 Task: In the Contact  RobinsonAvery@colgate.com, Create email and send with subject: 'We're Thrilled to Welcome You ', and with mail content 'Good Morning,_x000D_
Welcome to a community of trailblazers and innovators. Discover a transformative opportunity that will empower you to thrive in your industry._x000D_
Thanks & Regards', attach the document: Terms_and_conditions.doc and insert image: visitingcard.jpg. Below Thanks and Regards, write facebook and insert the URL: 'www.facebook.com'. Mark checkbox to create task to follow up : Tomorrow. Logged in from softage.1@softage.net
Action: Mouse moved to (81, 50)
Screenshot: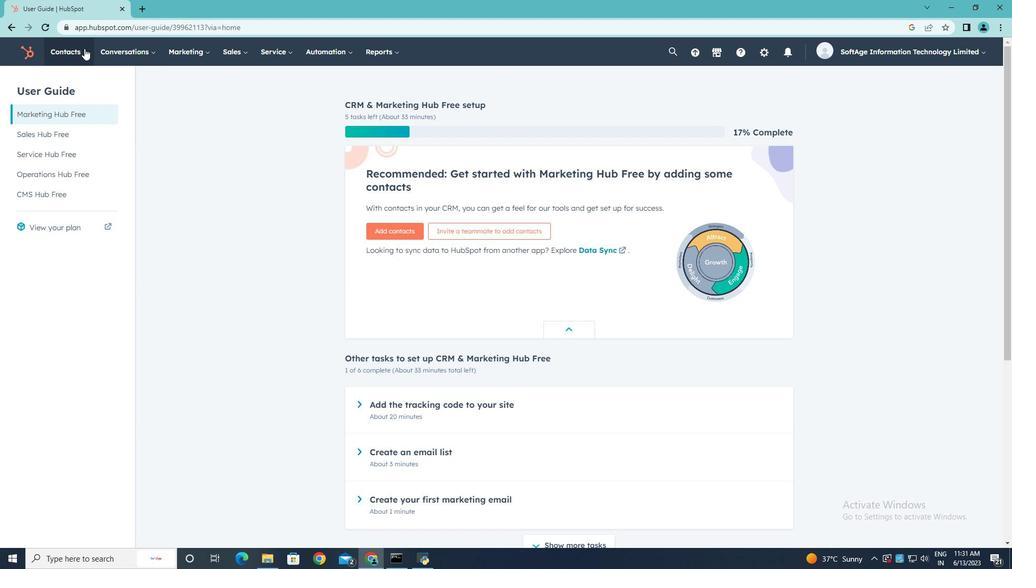 
Action: Mouse pressed left at (81, 50)
Screenshot: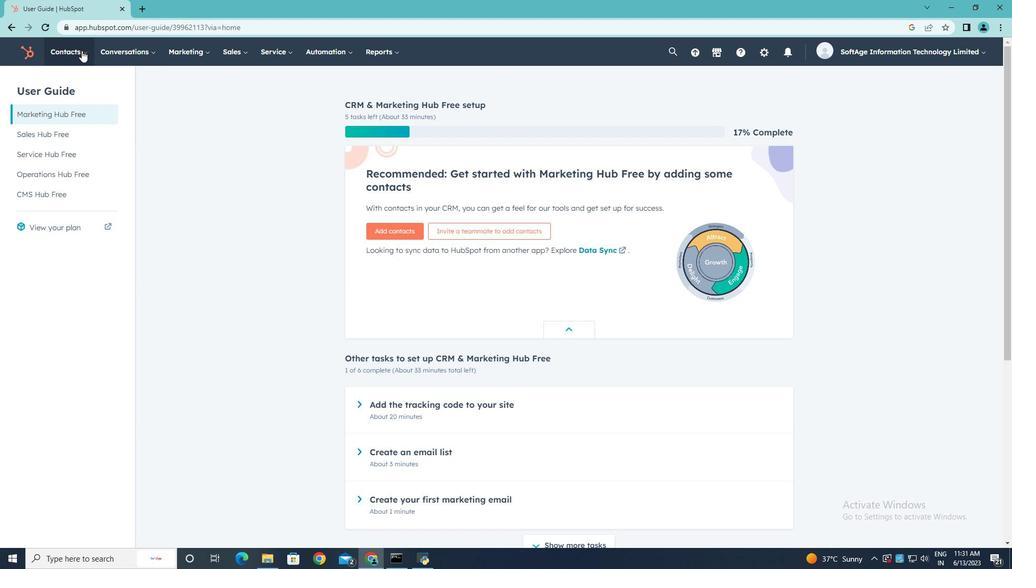 
Action: Mouse moved to (74, 82)
Screenshot: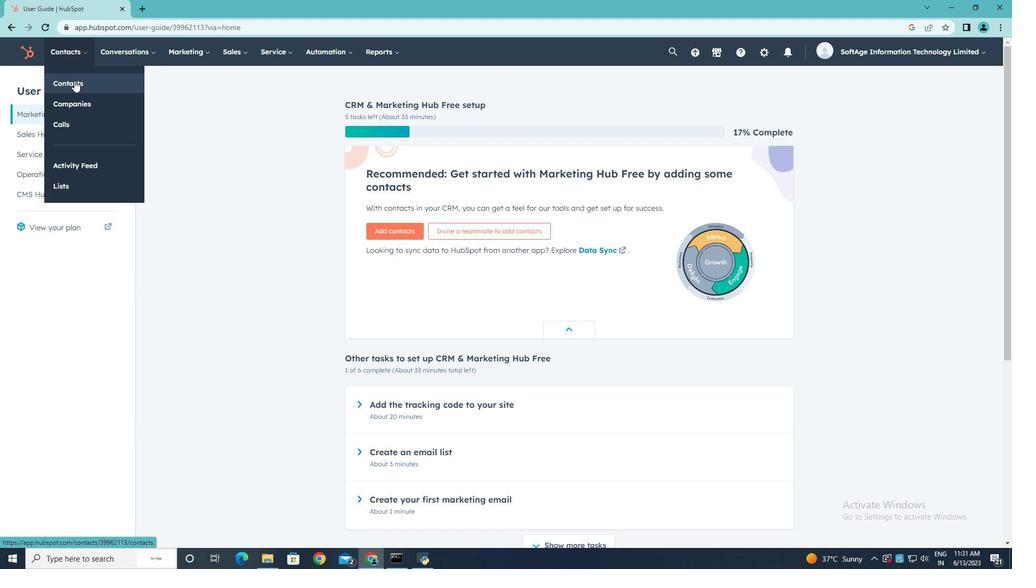 
Action: Mouse pressed left at (74, 82)
Screenshot: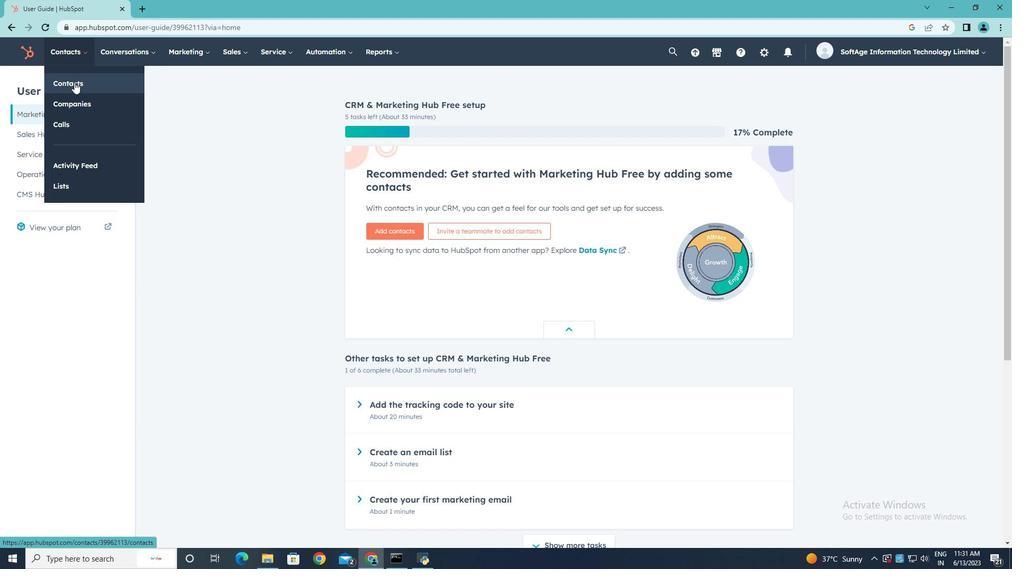 
Action: Mouse moved to (75, 169)
Screenshot: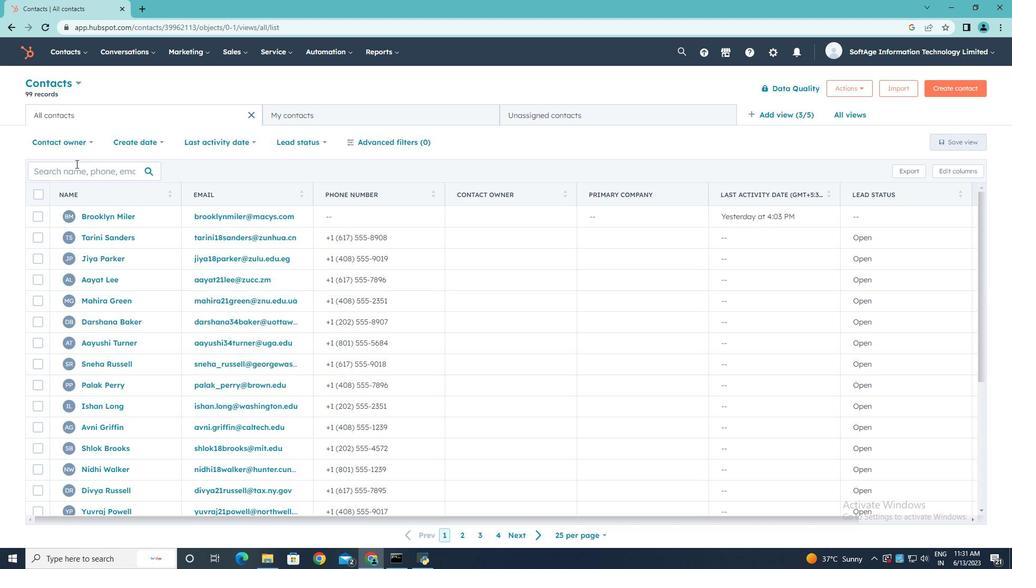 
Action: Mouse pressed left at (75, 169)
Screenshot: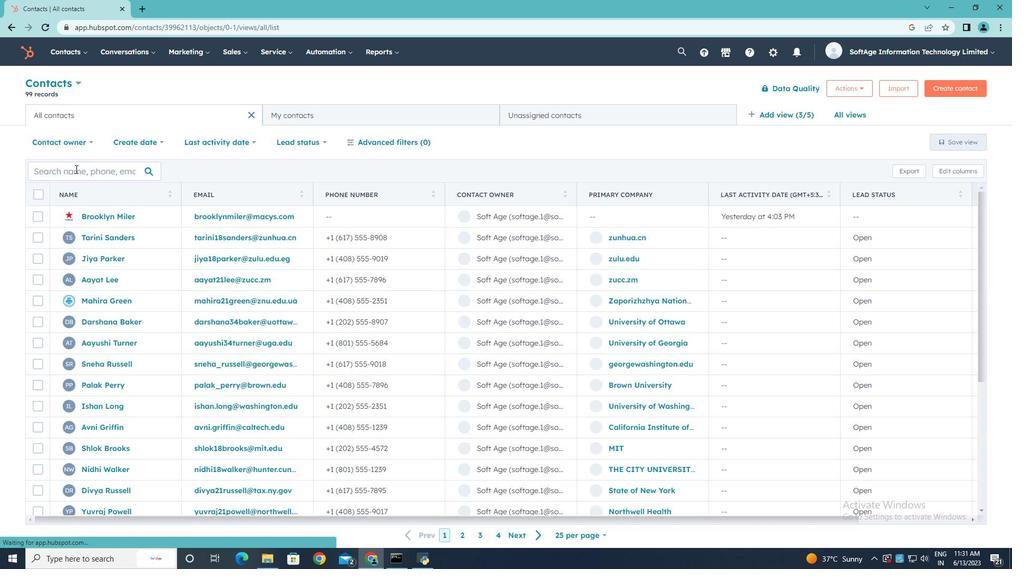 
Action: Key pressed <Key.shift><Key.shift>Robinson<Key.shift>Avery<Key.shift>@colgate.com
Screenshot: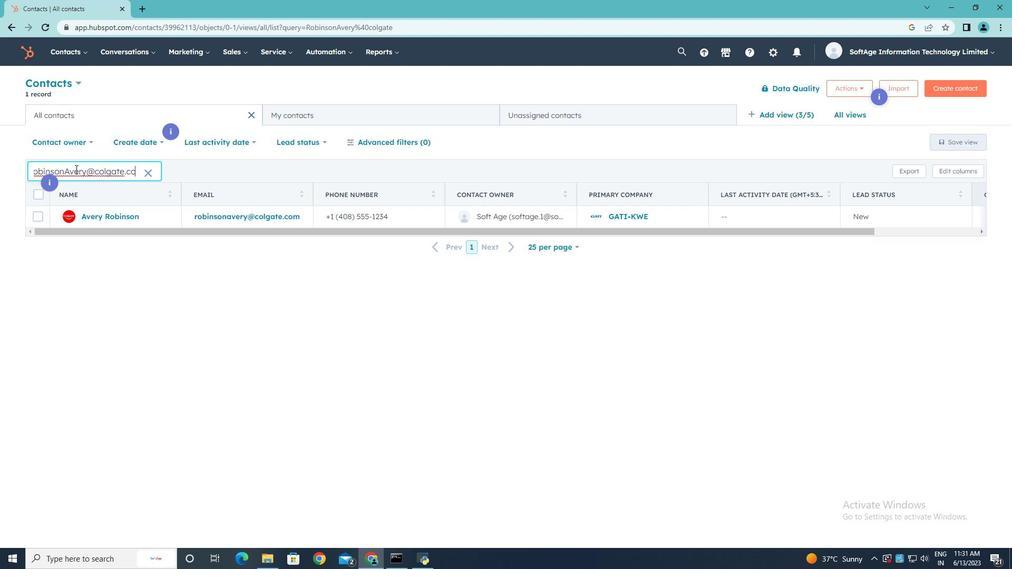 
Action: Mouse moved to (118, 218)
Screenshot: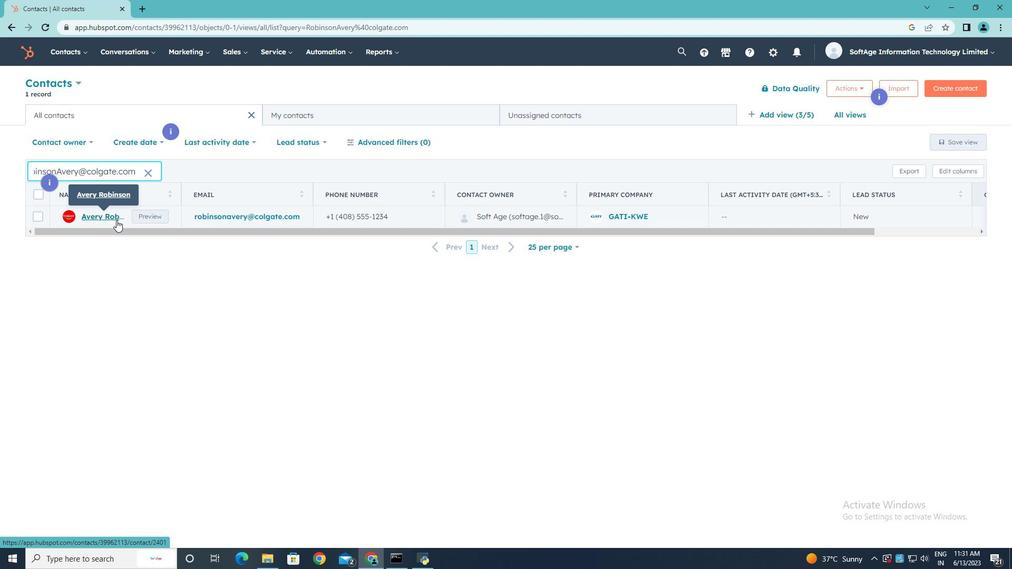 
Action: Mouse pressed left at (118, 218)
Screenshot: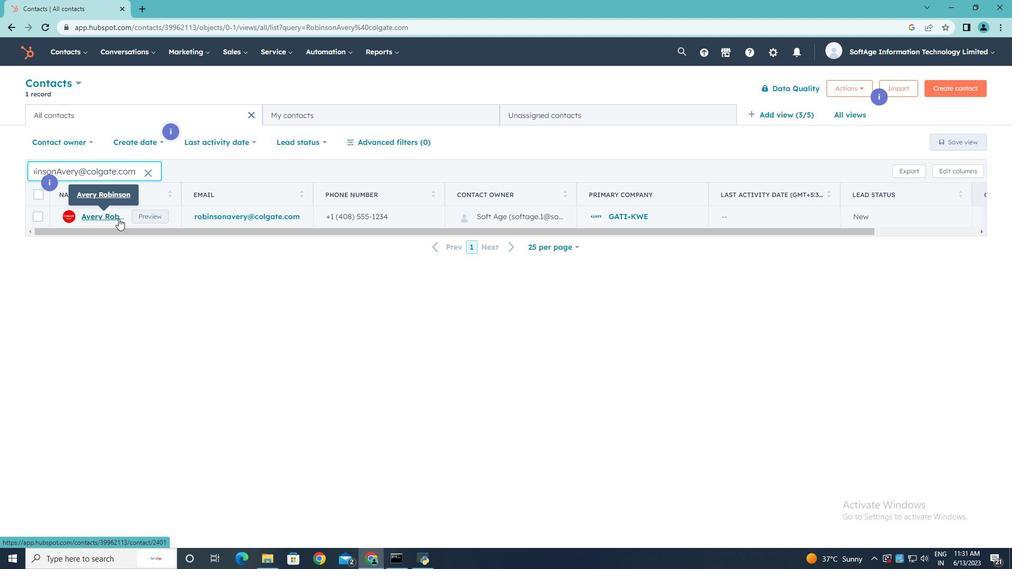 
Action: Mouse pressed left at (118, 218)
Screenshot: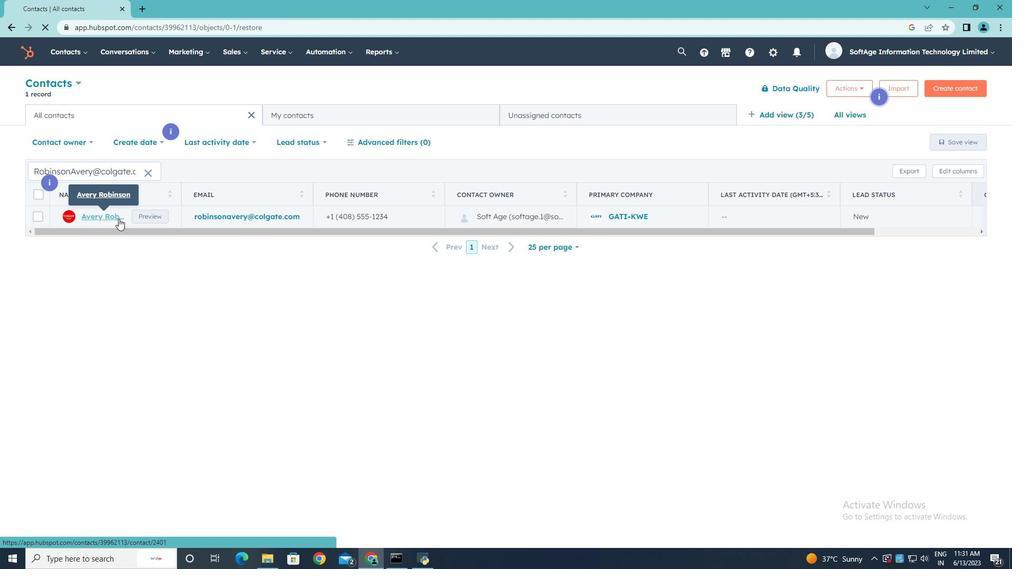 
Action: Mouse moved to (73, 176)
Screenshot: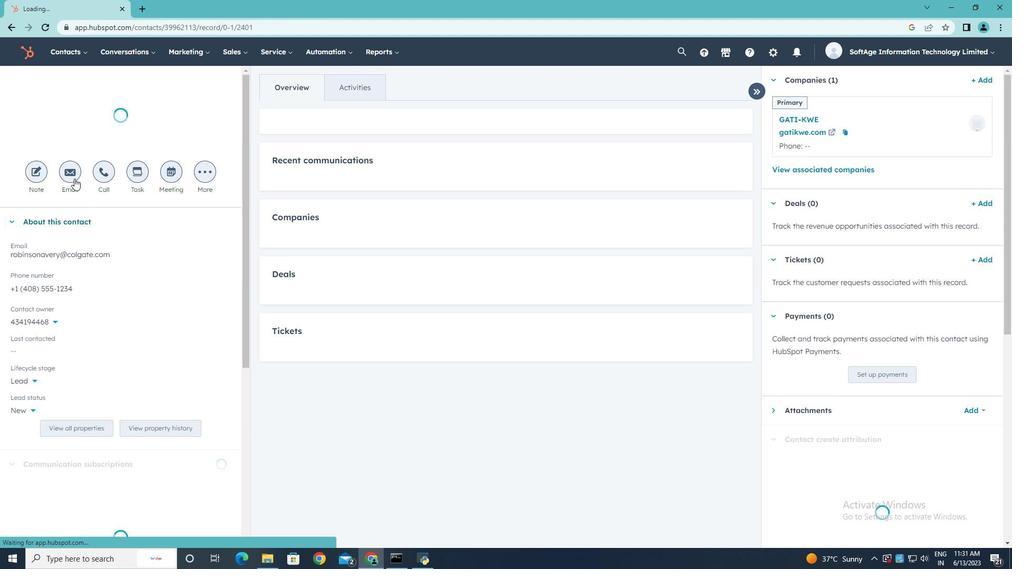 
Action: Mouse pressed left at (73, 176)
Screenshot: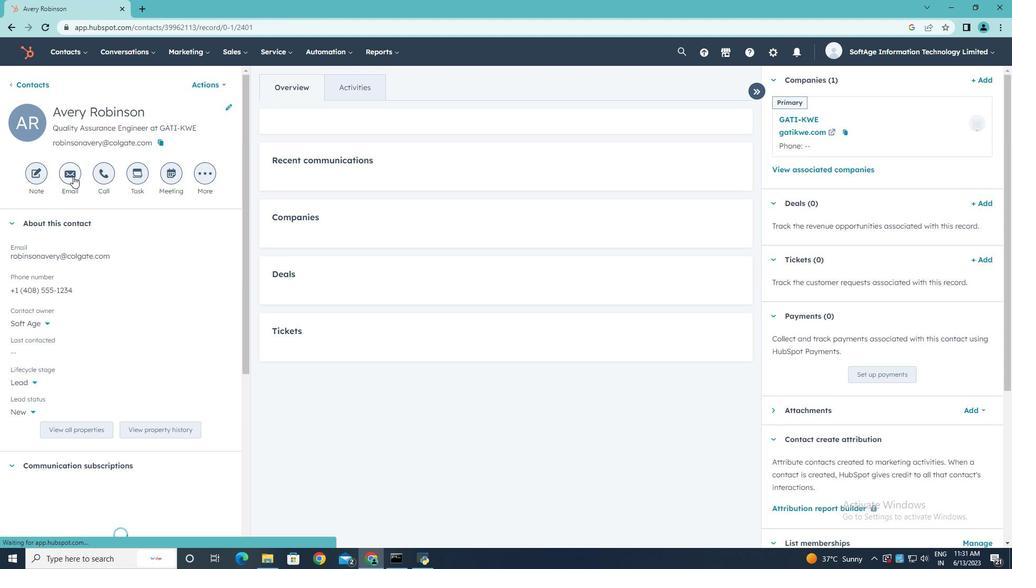 
Action: Mouse pressed left at (73, 176)
Screenshot: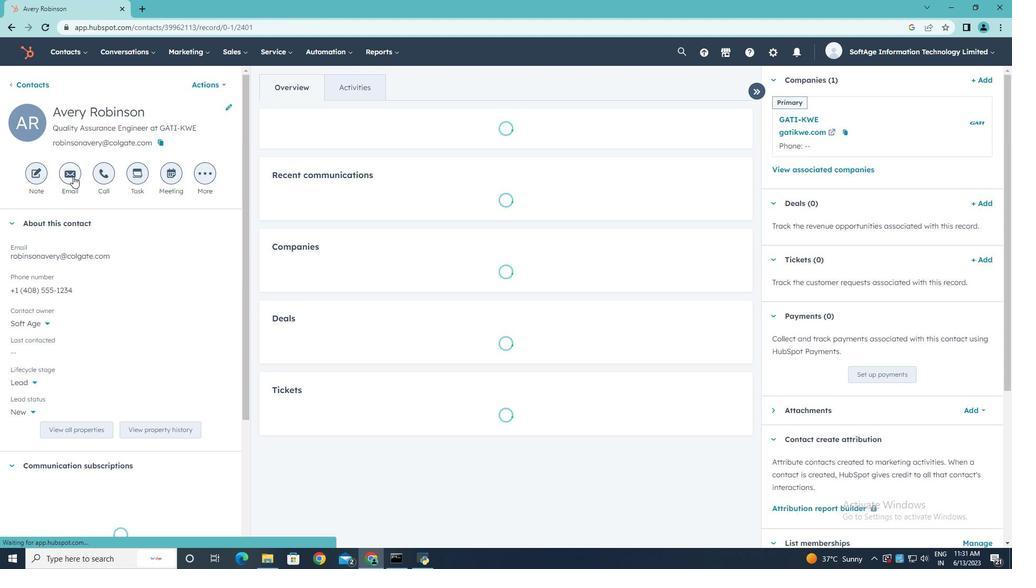 
Action: Key pressed <Key.shift>We're<Key.space><Key.shift>Thrilled<Key.space>to<Key.space><Key.shift>Welcome<Key.space>you
Screenshot: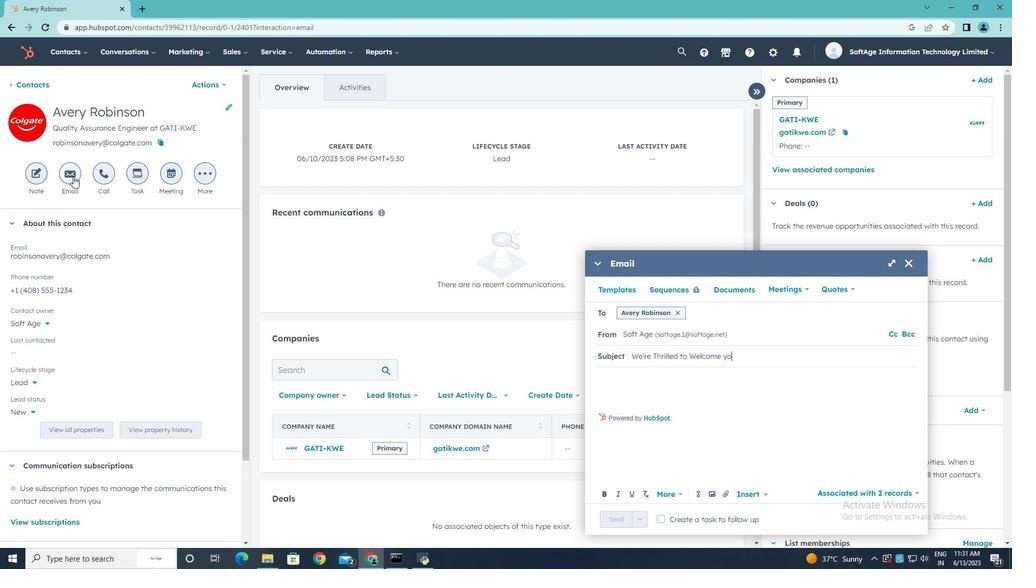 
Action: Mouse moved to (600, 374)
Screenshot: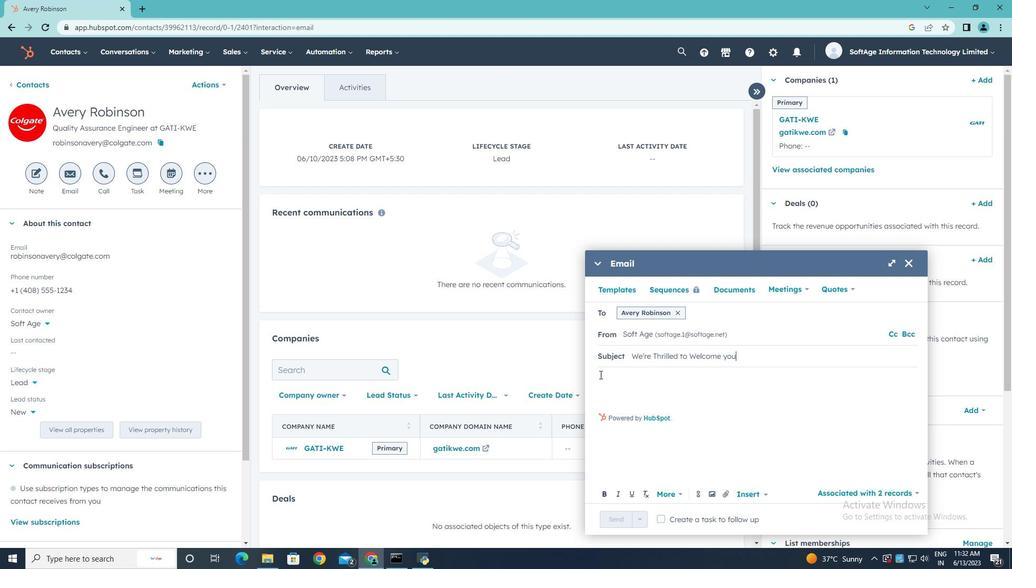
Action: Mouse pressed left at (600, 374)
Screenshot: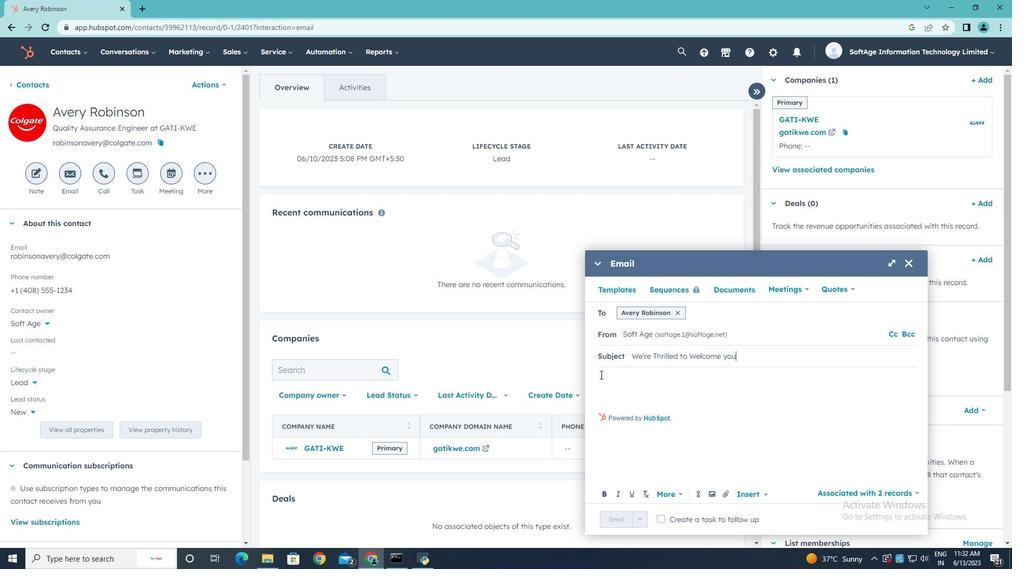 
Action: Mouse moved to (582, 313)
Screenshot: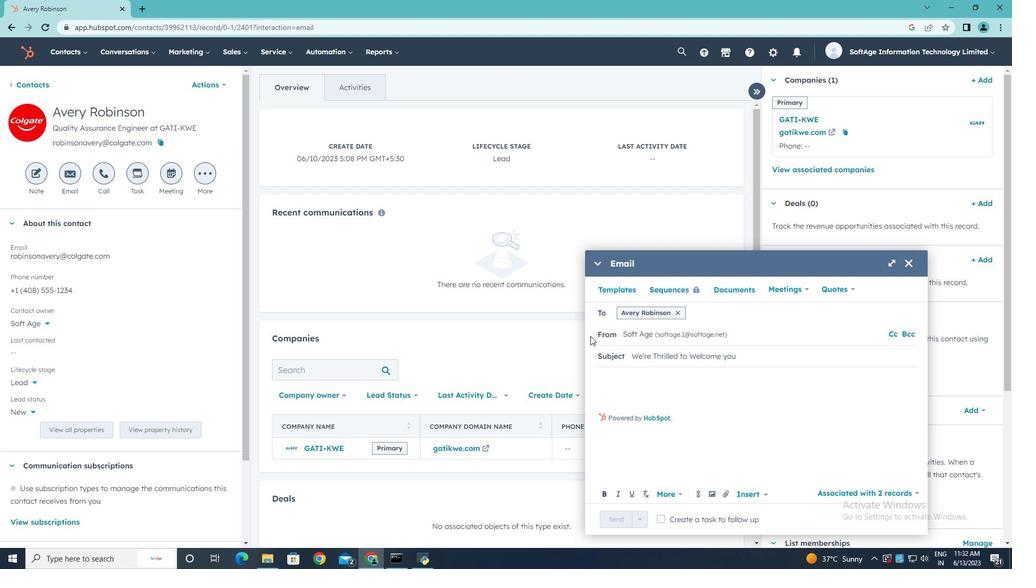 
Action: Key pressed <Key.shift>Good<Key.space><Key.shift>Morning,
Screenshot: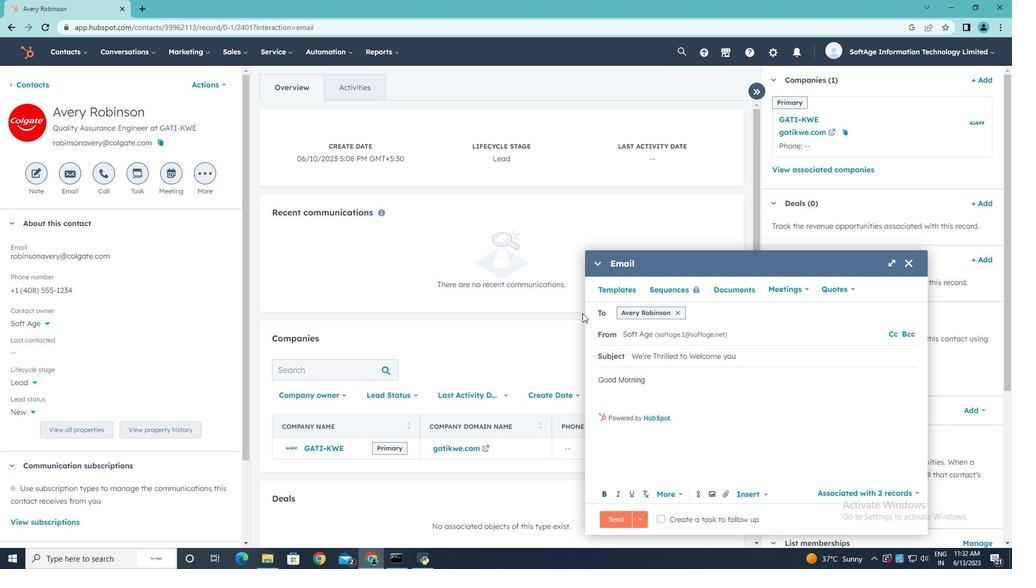 
Action: Mouse moved to (597, 392)
Screenshot: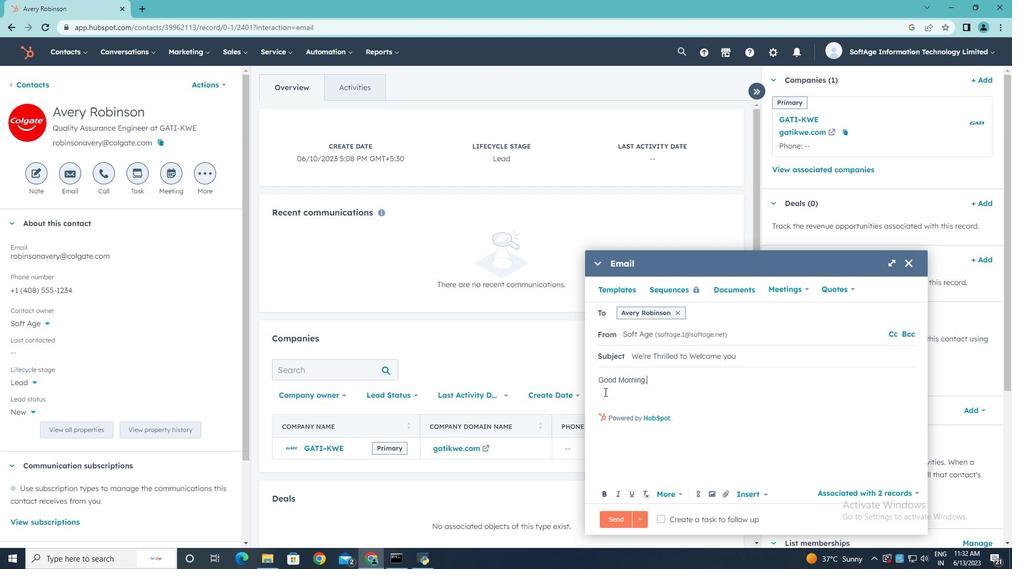 
Action: Mouse pressed left at (597, 392)
Screenshot: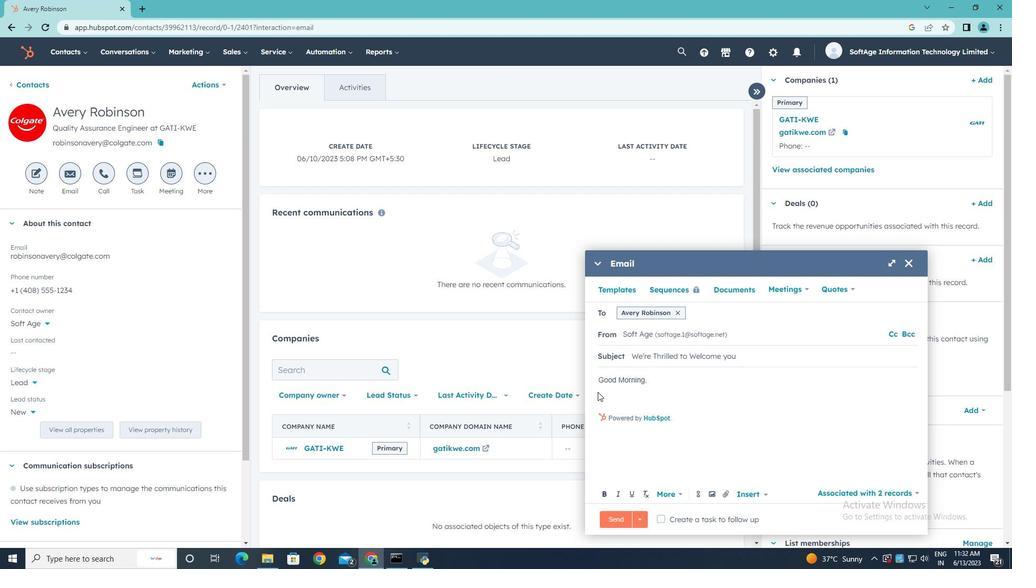 
Action: Mouse moved to (600, 390)
Screenshot: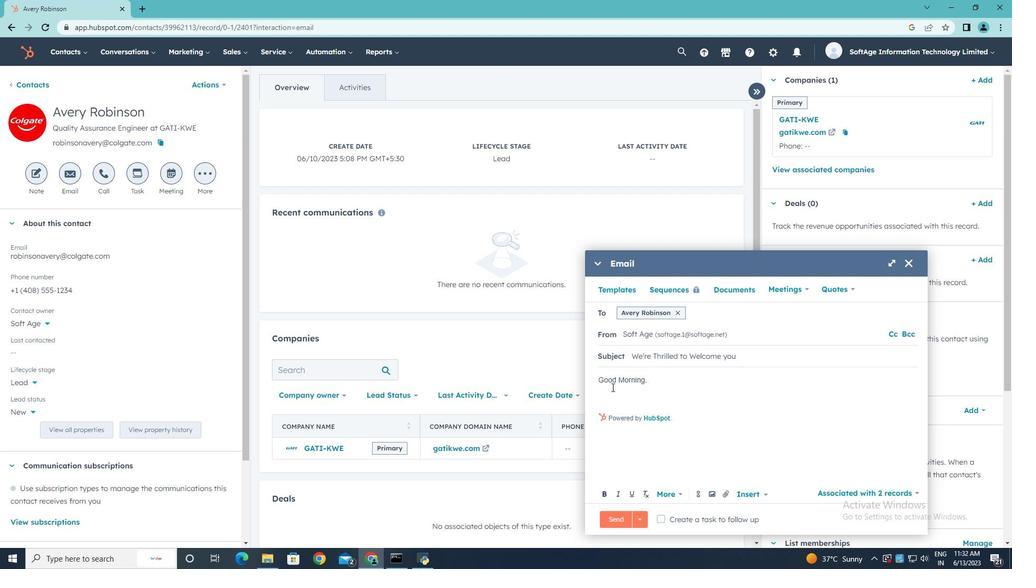
Action: Mouse pressed left at (600, 390)
Screenshot: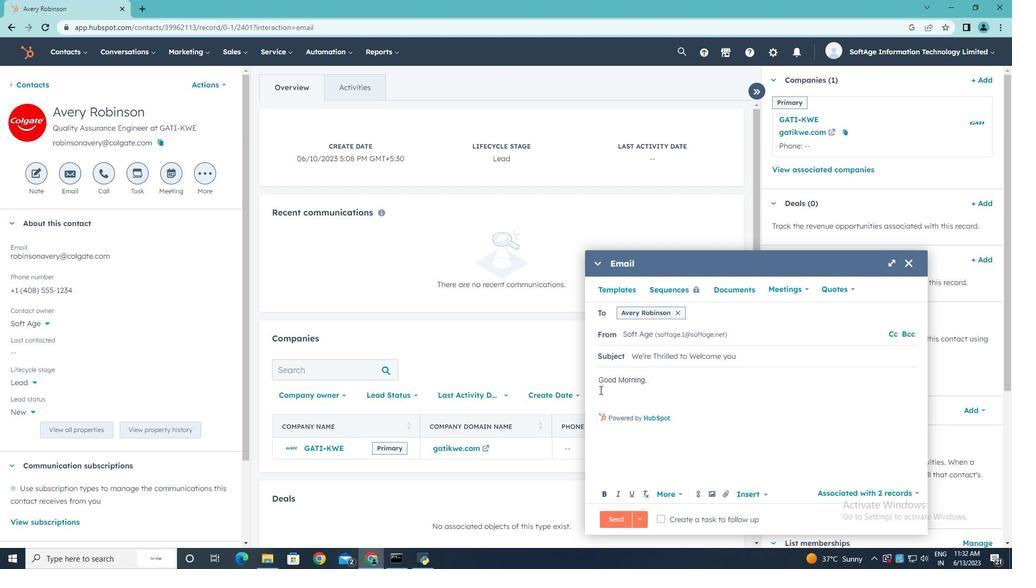 
Action: Mouse moved to (618, 364)
Screenshot: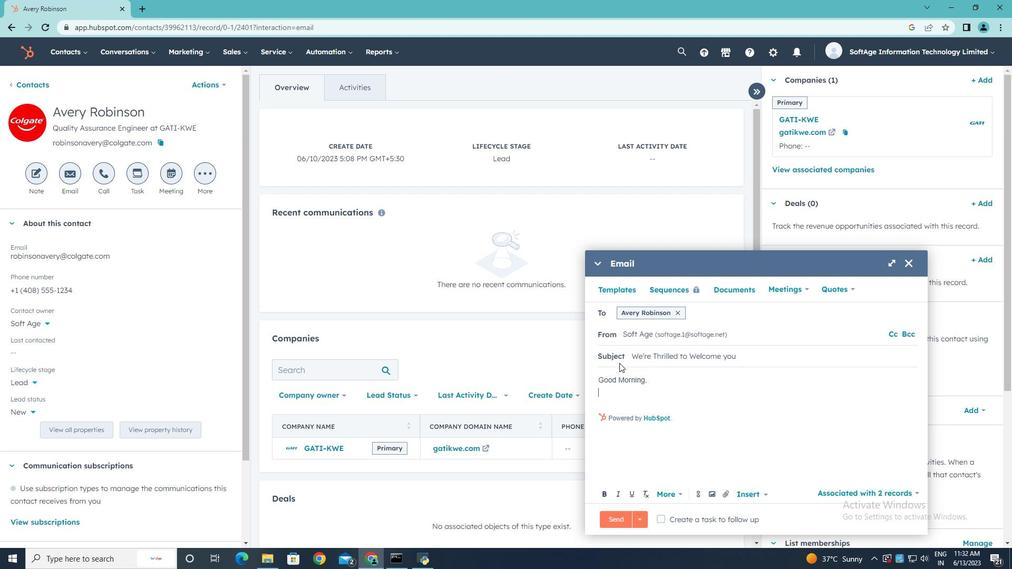 
Action: Key pressed <Key.shift>Welcome<Key.space>to<Key.space><Key.shift>a<Key.space>community<Key.space>of<Key.space>traolblazers<Key.space><Key.backspace><Key.backspace><Key.backspace><Key.backspace><Key.backspace><Key.backspace><Key.backspace><Key.backspace><Key.backspace><Key.backspace>ilblazers<Key.space>and<Key.space>innovators.<Key.space><Key.shift>Discover<Key.space>a<Key.space>transformative<Key.space>opportunity<Key.space>tht<Key.space>will<Key.space>empower<Key.space>you<Key.space>to<Key.space>thrive<Key.space>in<Key.space>your<Key.space>industry.
Screenshot: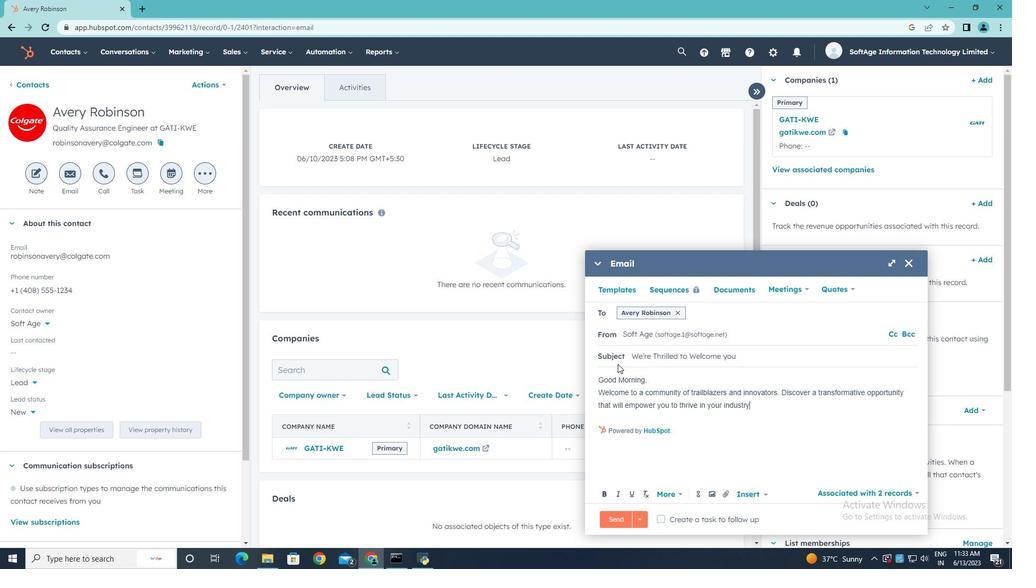 
Action: Mouse moved to (602, 420)
Screenshot: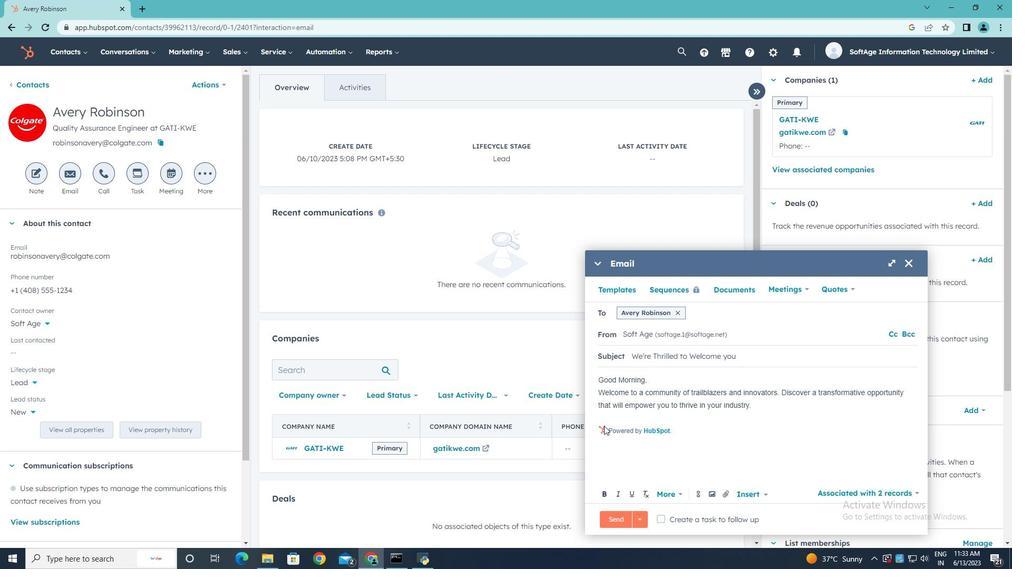 
Action: Mouse pressed left at (602, 420)
Screenshot: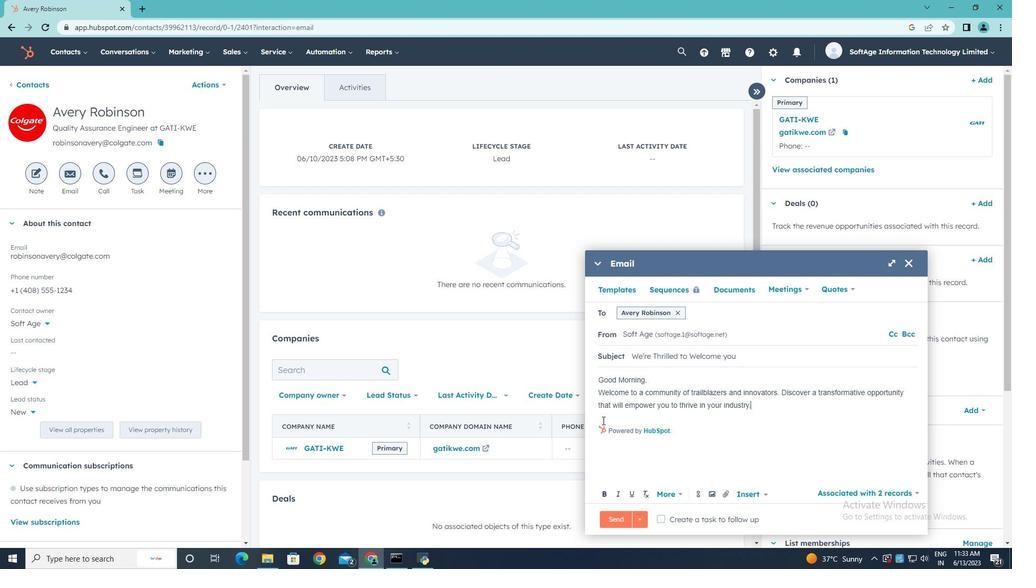 
Action: Key pressed <Key.enter><Key.shift>Thanks<Key.space><Key.shift><Key.shift><Key.shift><Key.shift><Key.shift><Key.shift><Key.shift>&<Key.space><Key.shift>Regards,
Screenshot: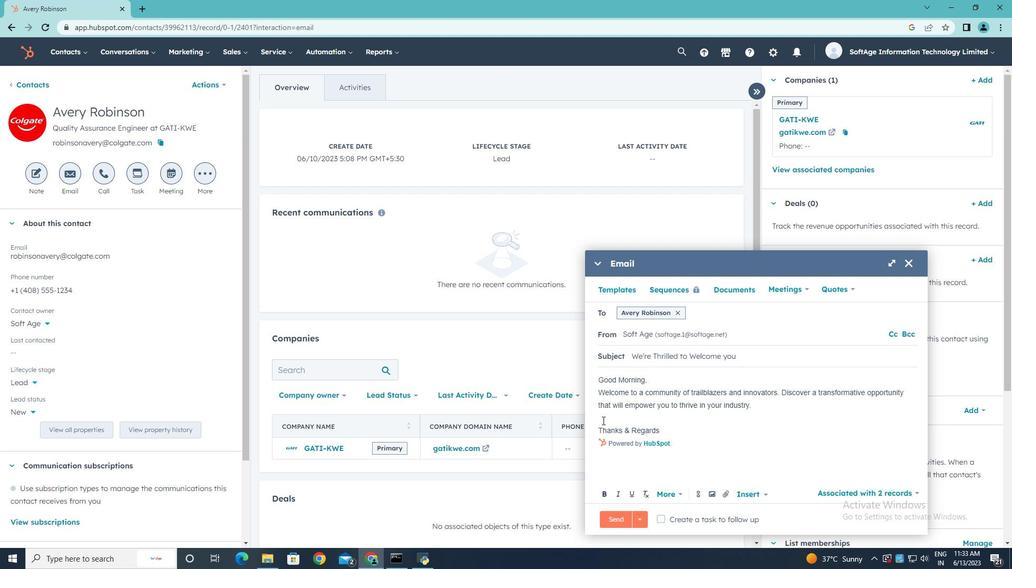 
Action: Mouse moved to (727, 492)
Screenshot: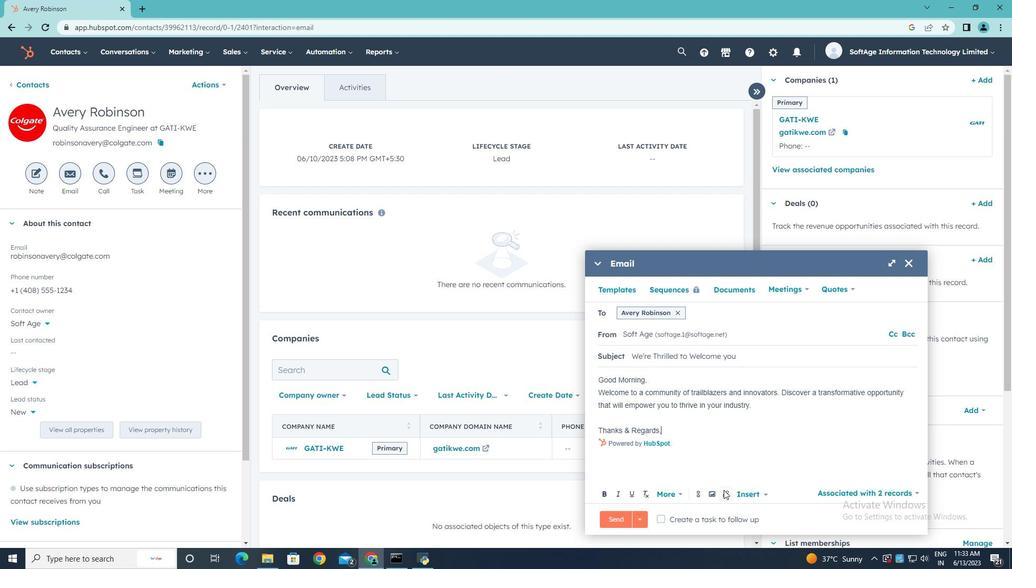 
Action: Key pressed <Key.enter>
Screenshot: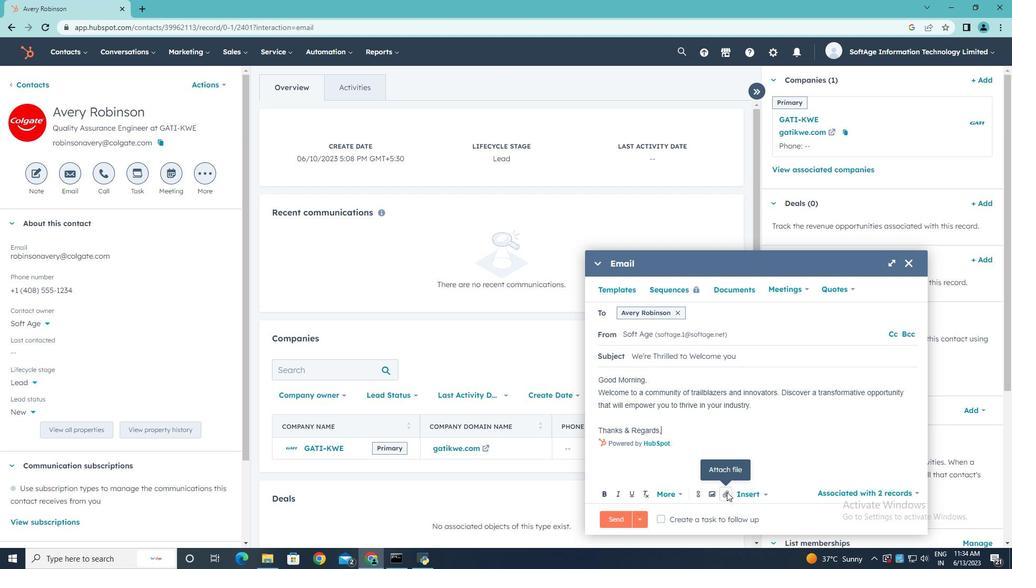 
Action: Mouse pressed left at (727, 492)
Screenshot: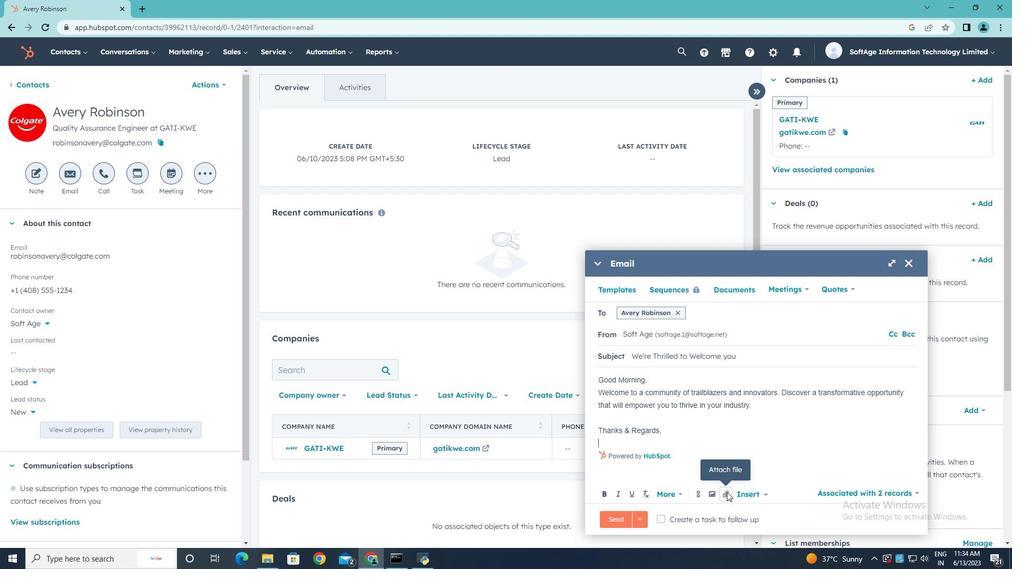 
Action: Mouse moved to (743, 465)
Screenshot: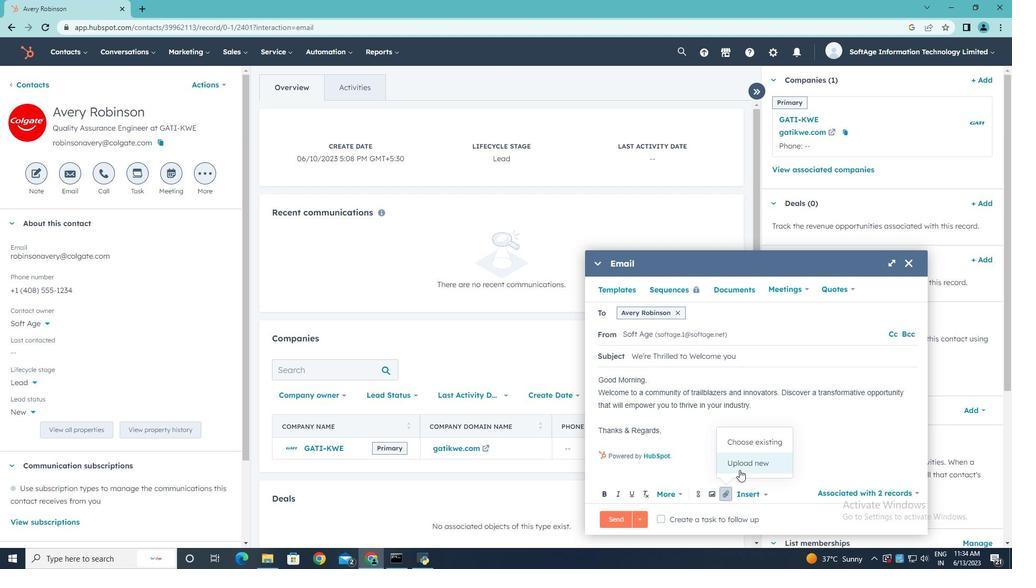 
Action: Mouse pressed left at (743, 465)
Screenshot: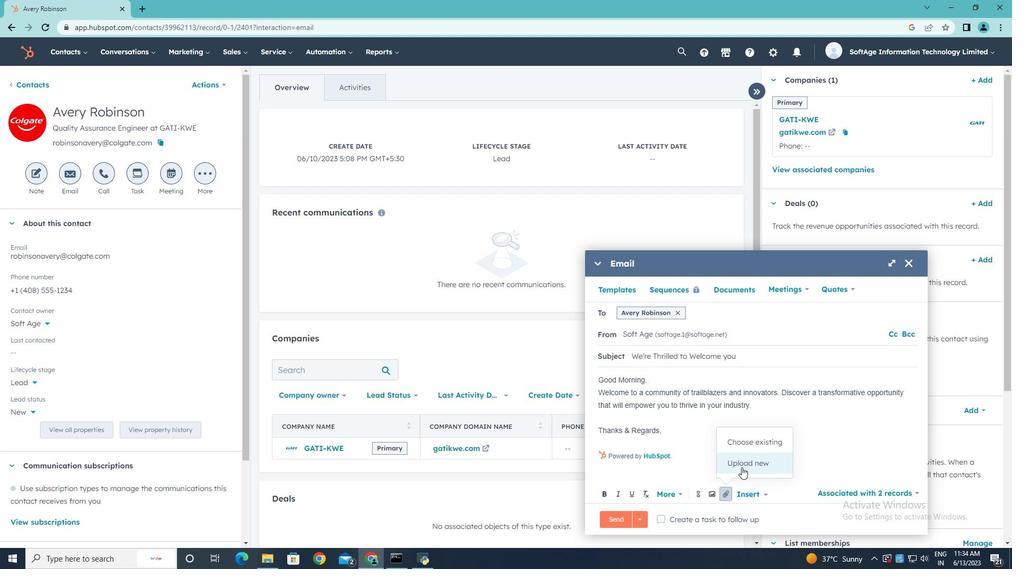
Action: Mouse moved to (197, 108)
Screenshot: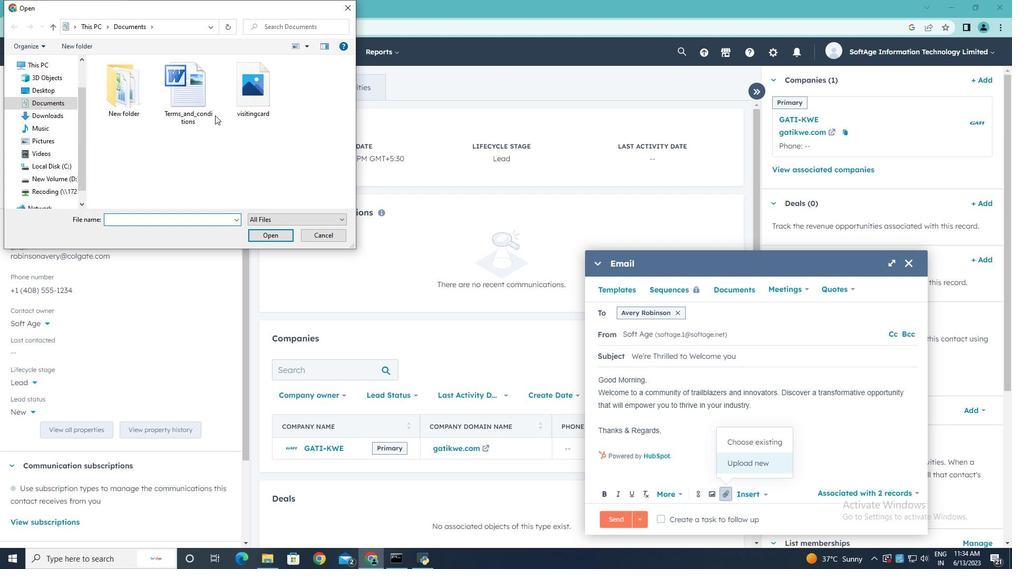 
Action: Mouse pressed left at (197, 108)
Screenshot: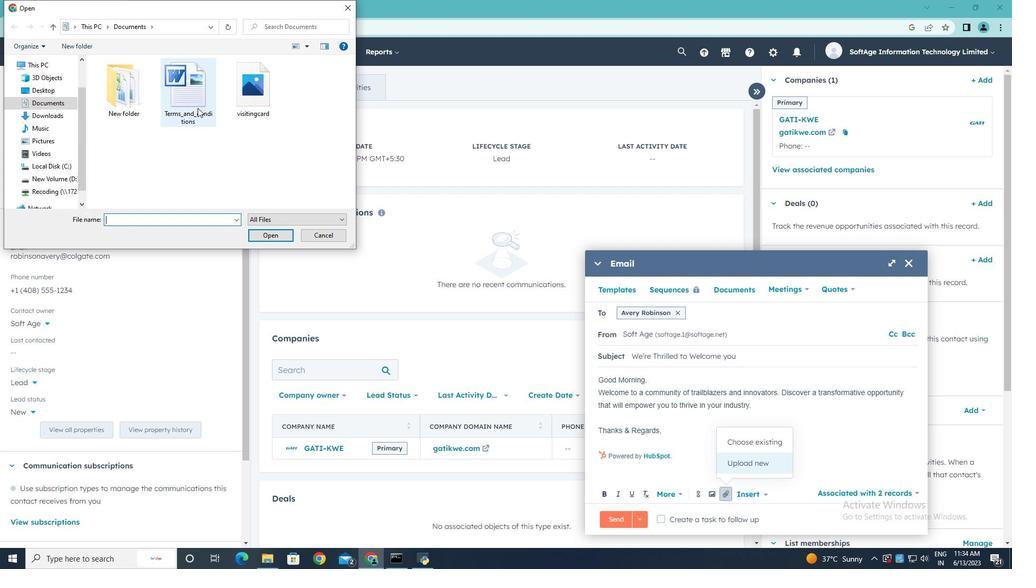 
Action: Mouse moved to (265, 233)
Screenshot: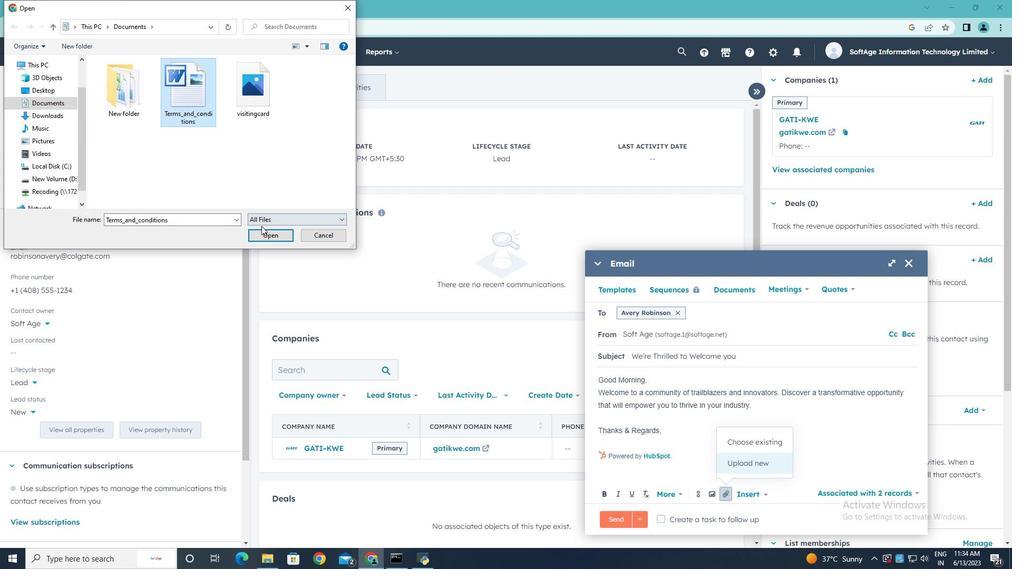 
Action: Mouse pressed left at (265, 233)
Screenshot: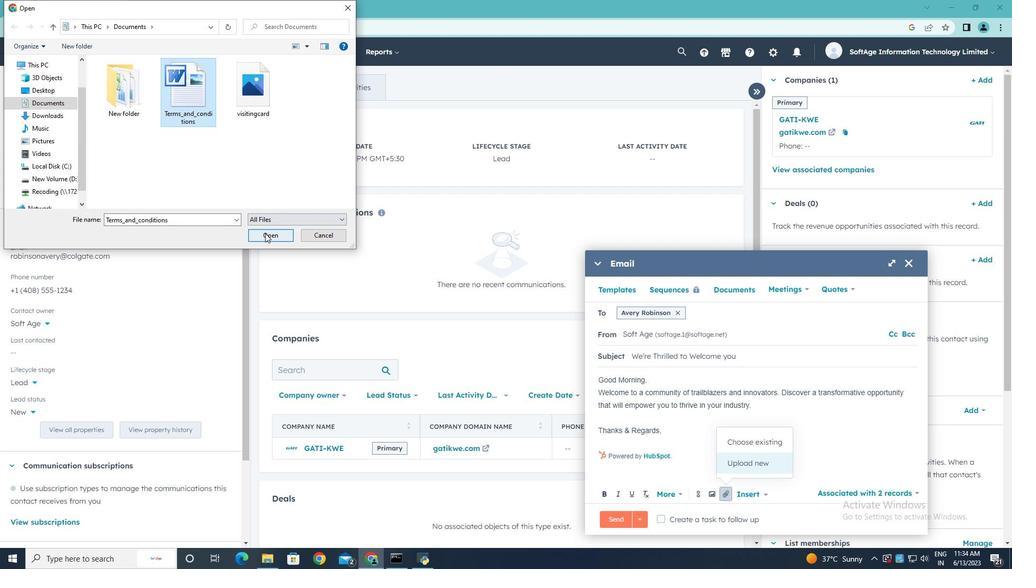
Action: Mouse moved to (727, 468)
Screenshot: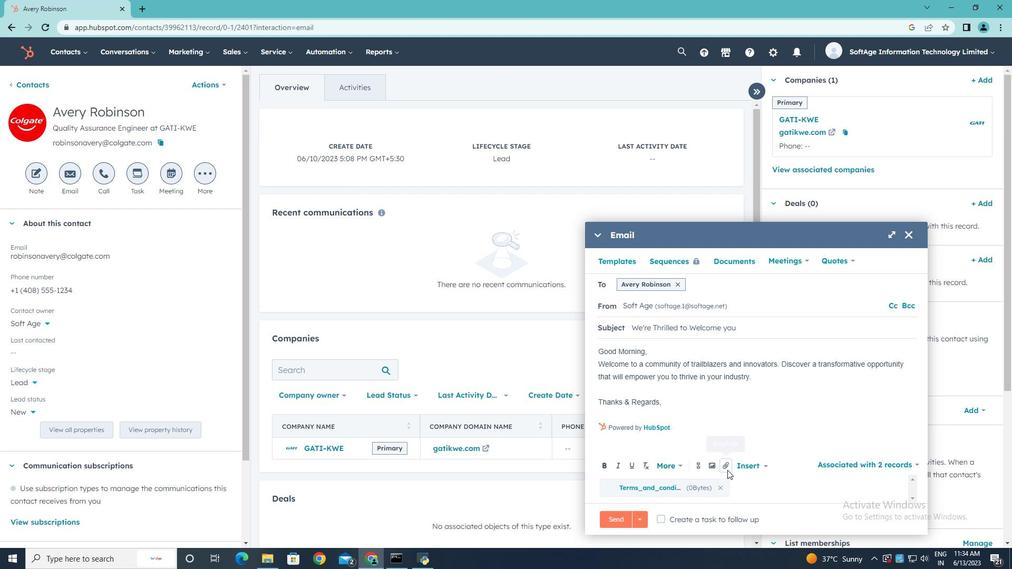 
Action: Mouse pressed left at (727, 468)
Screenshot: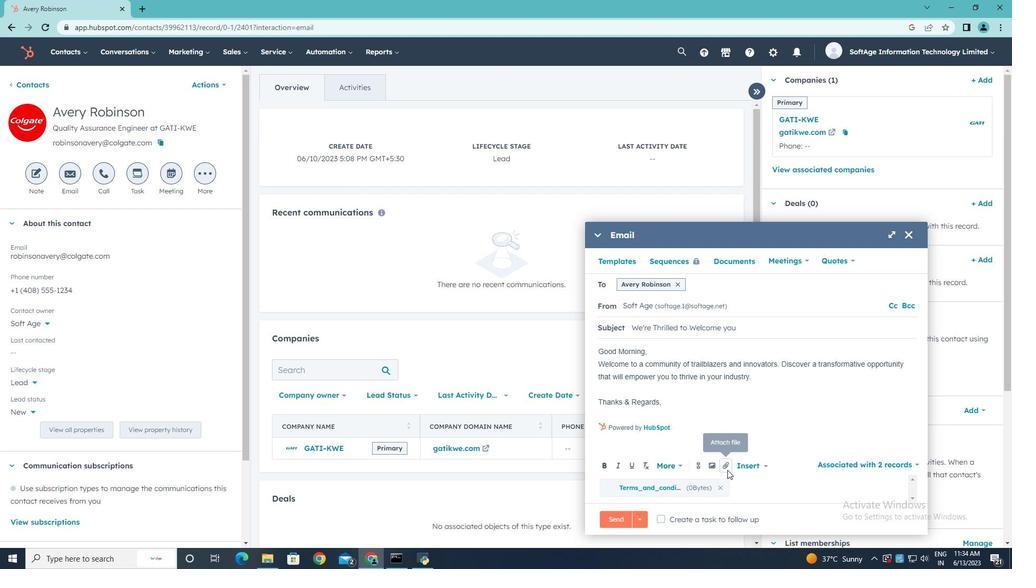 
Action: Mouse moved to (746, 437)
Screenshot: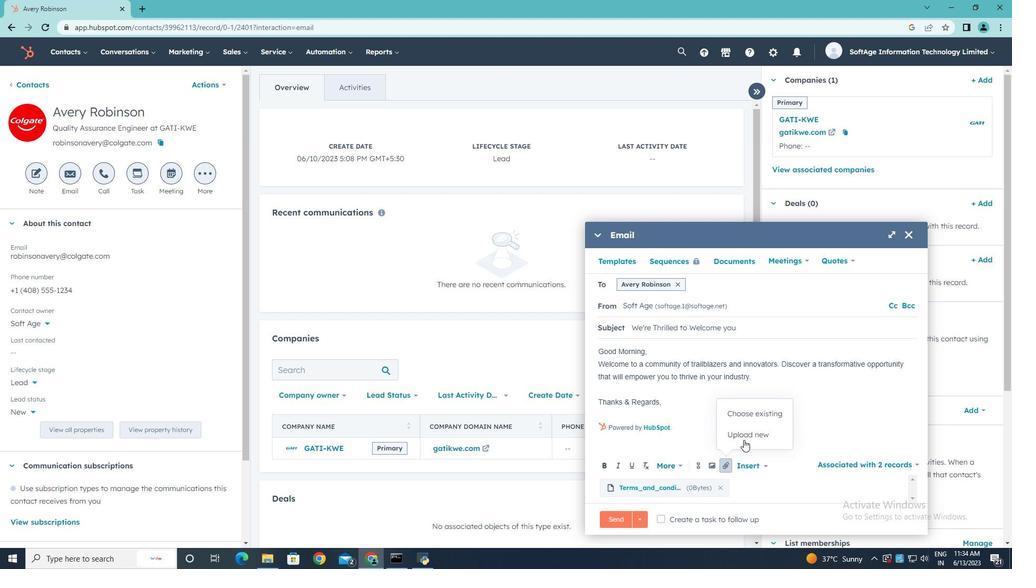 
Action: Mouse pressed left at (746, 437)
Screenshot: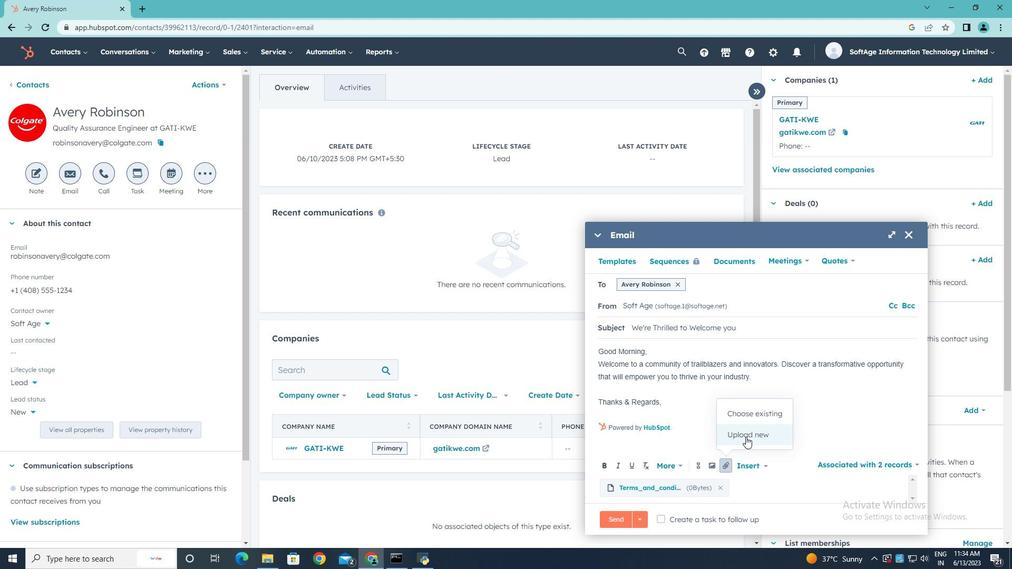 
Action: Mouse moved to (252, 106)
Screenshot: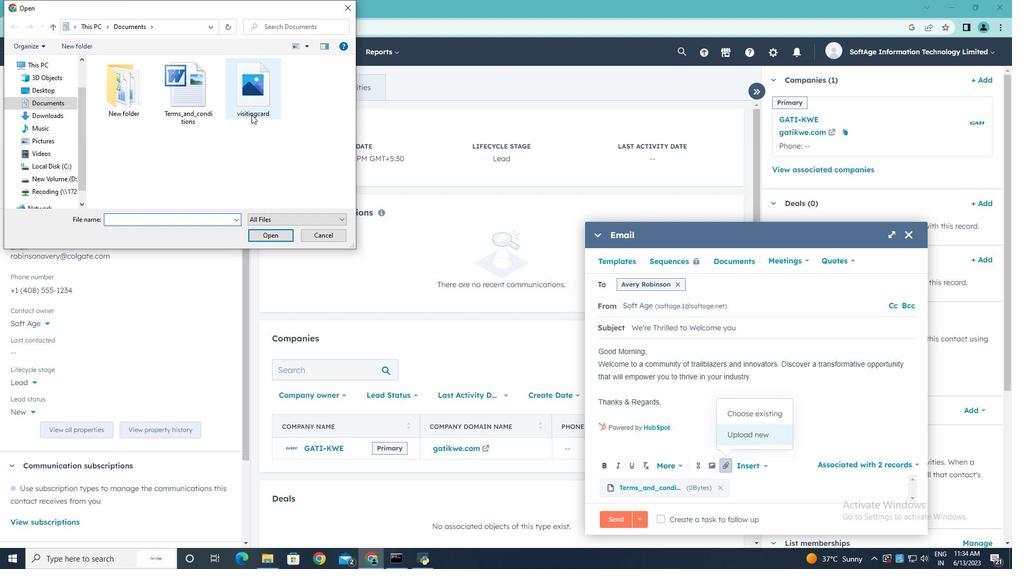 
Action: Mouse pressed left at (252, 106)
Screenshot: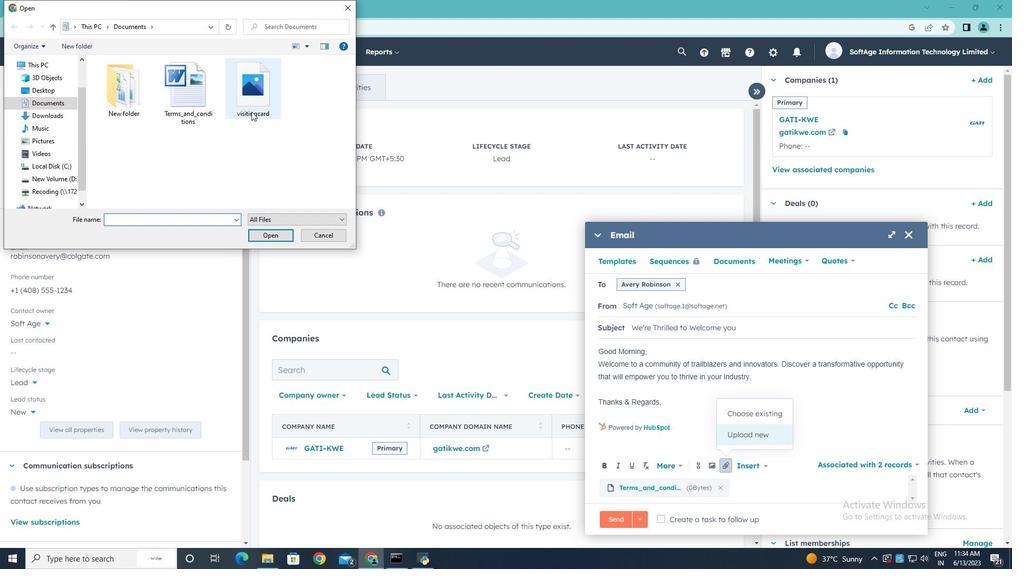 
Action: Mouse moved to (275, 238)
Screenshot: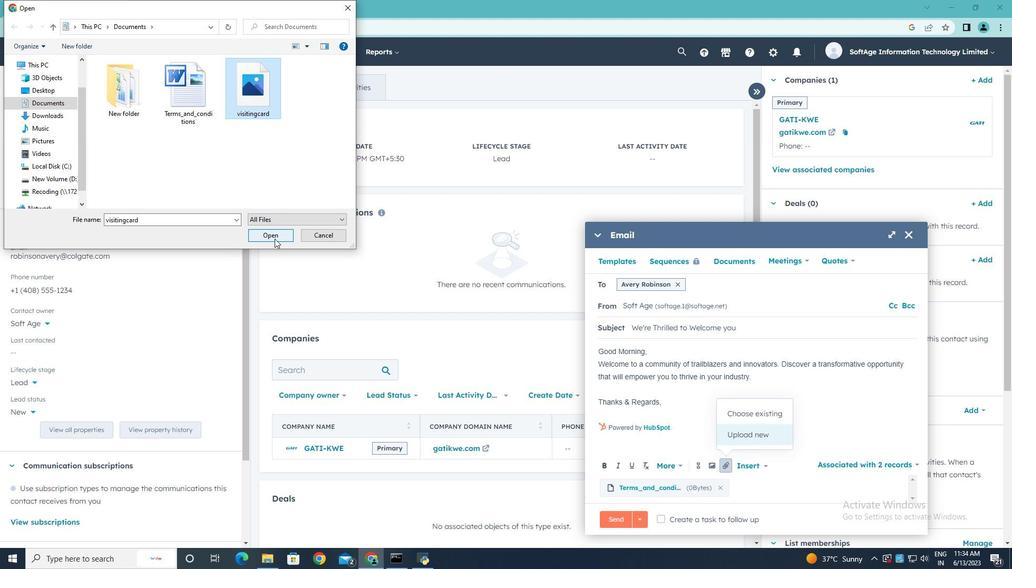 
Action: Mouse pressed left at (275, 238)
Screenshot: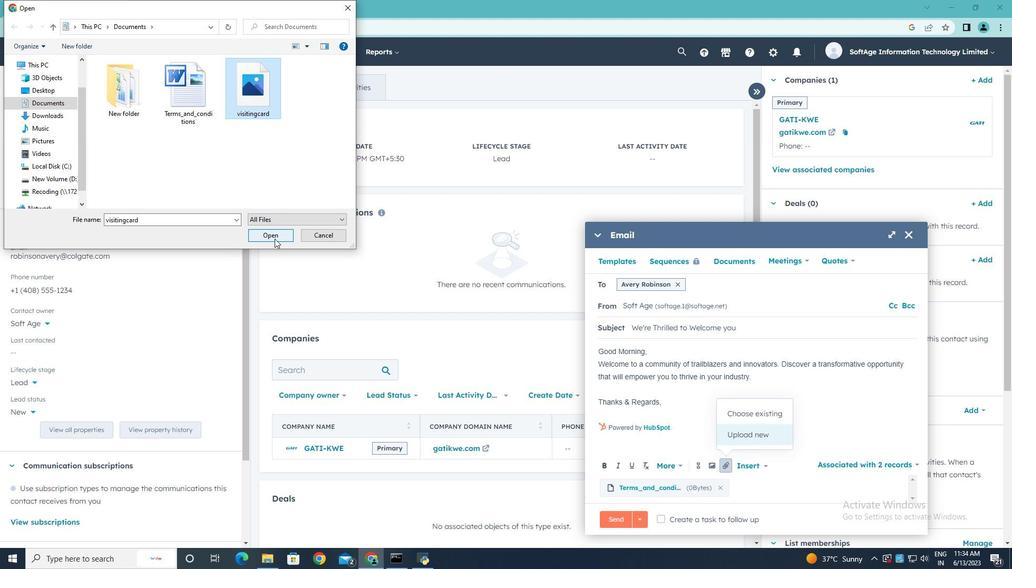 
Action: Mouse moved to (604, 416)
Screenshot: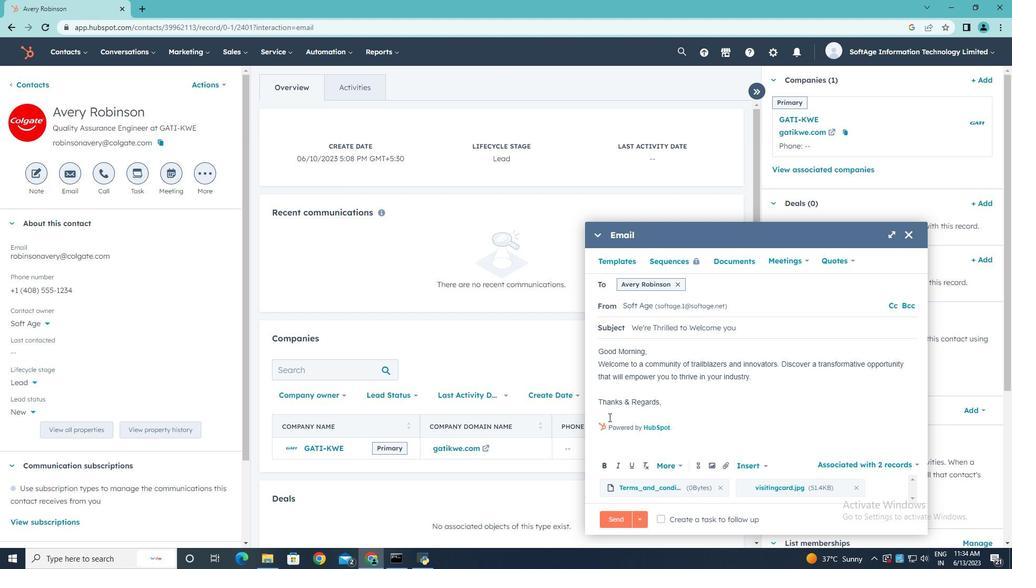 
Action: Mouse pressed left at (604, 416)
Screenshot: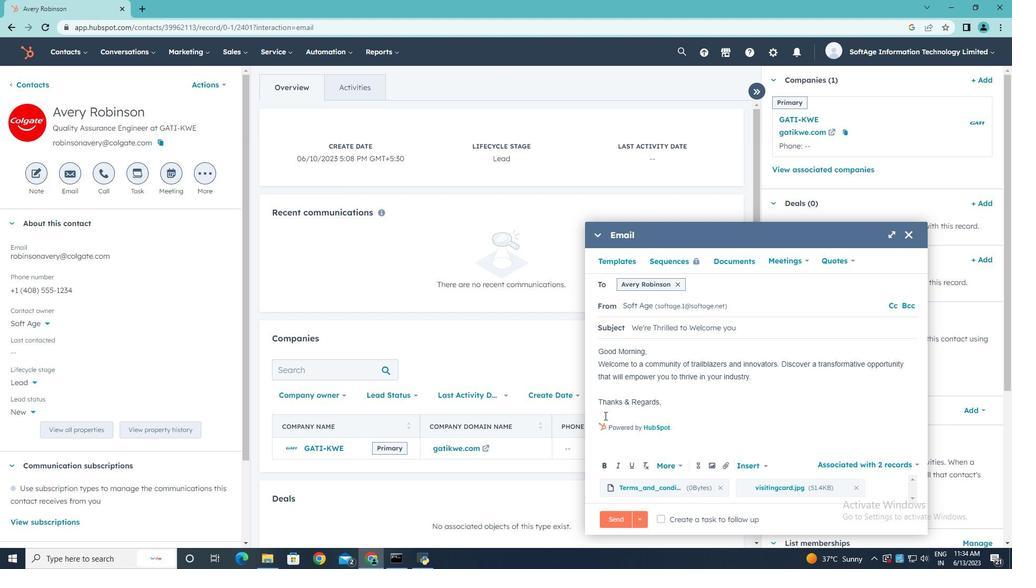
Action: Mouse moved to (698, 469)
Screenshot: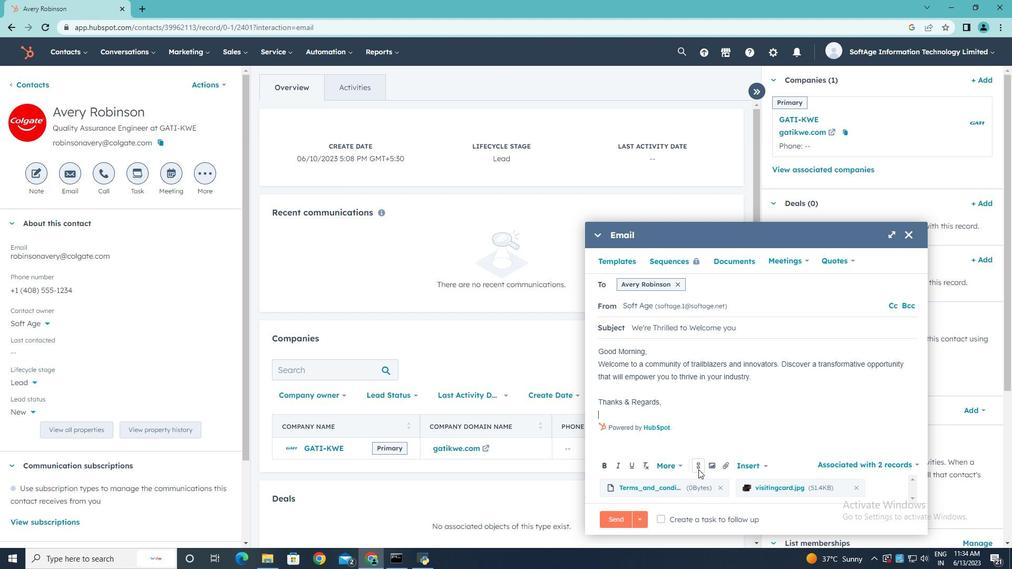 
Action: Mouse pressed left at (698, 469)
Screenshot: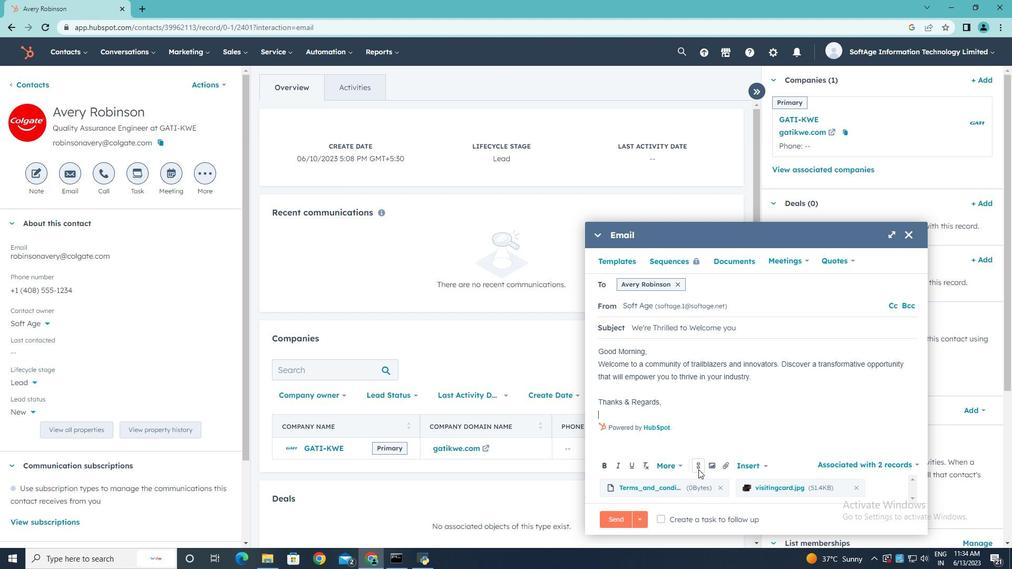 
Action: Mouse moved to (720, 349)
Screenshot: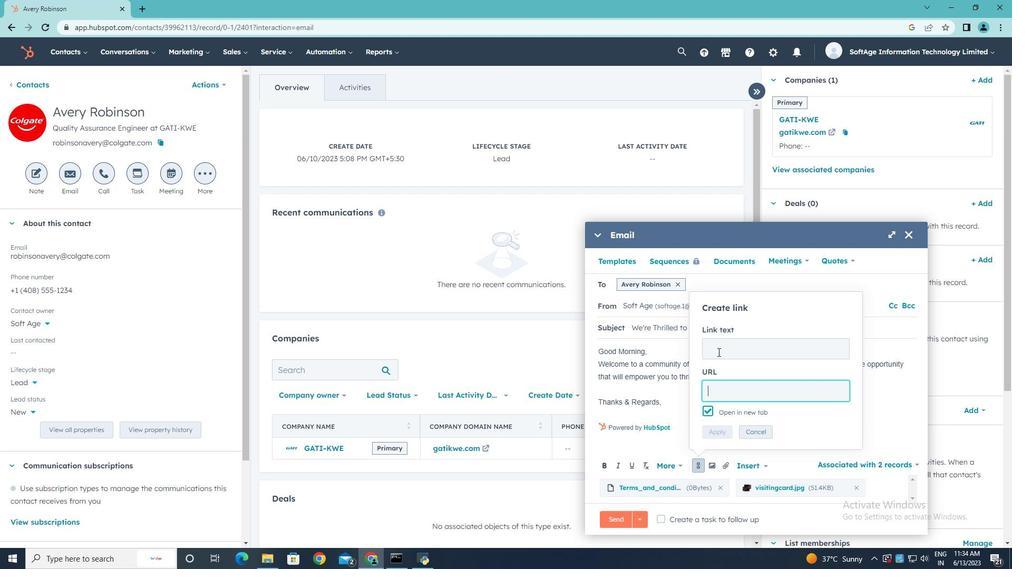 
Action: Mouse pressed left at (720, 349)
Screenshot: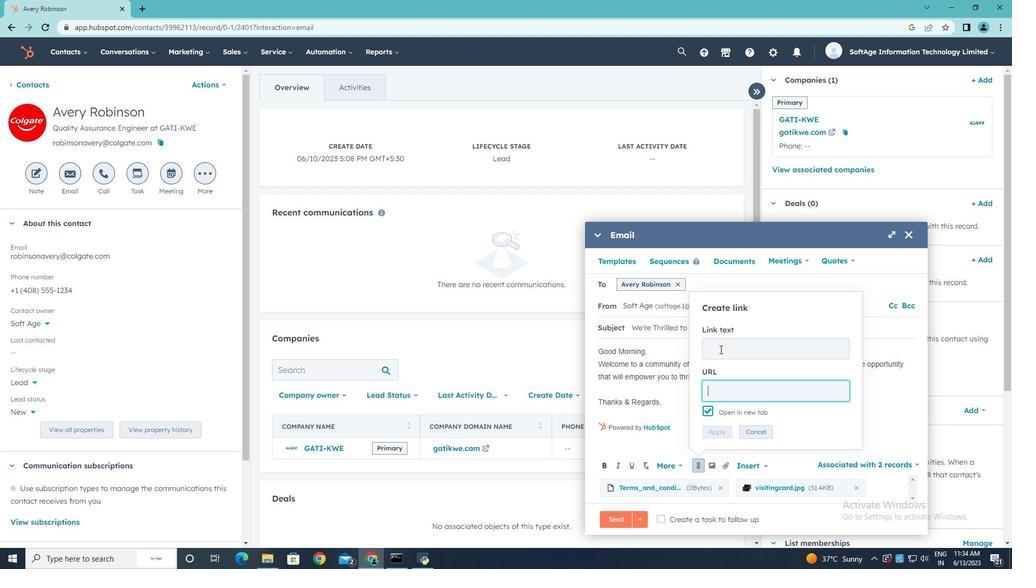 
Action: Key pressed facebook
Screenshot: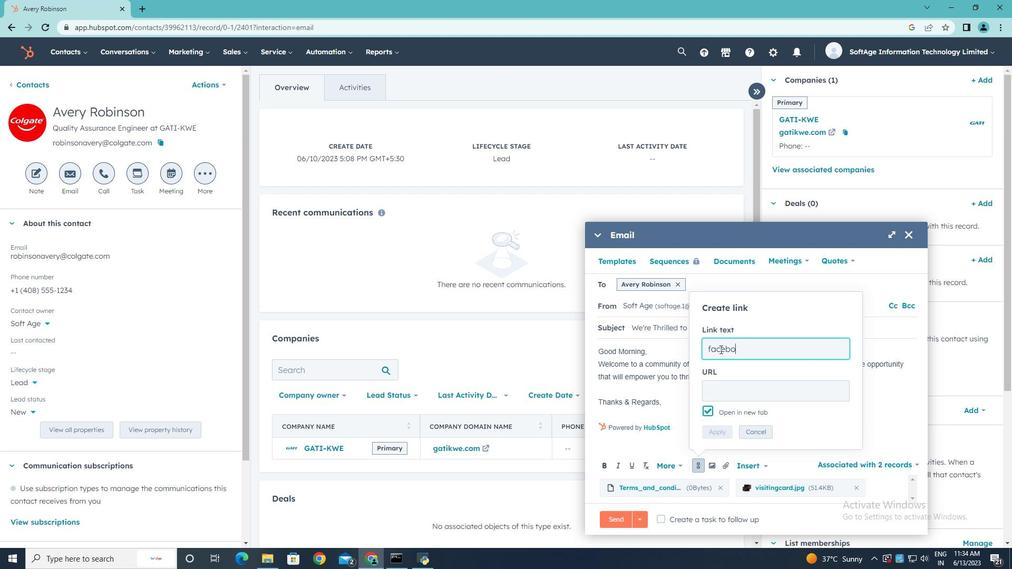 
Action: Mouse moved to (711, 392)
Screenshot: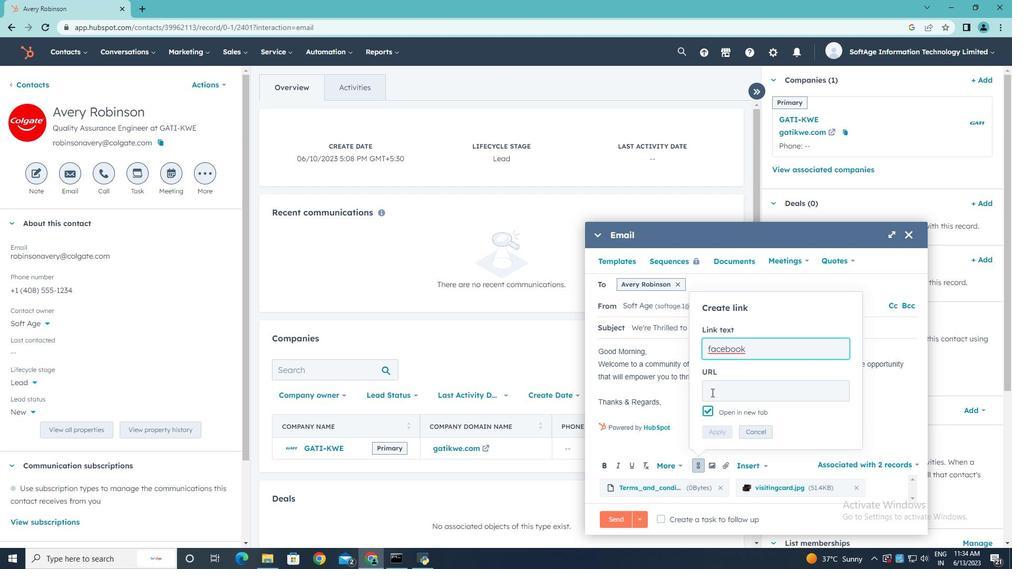 
Action: Mouse pressed left at (711, 392)
Screenshot: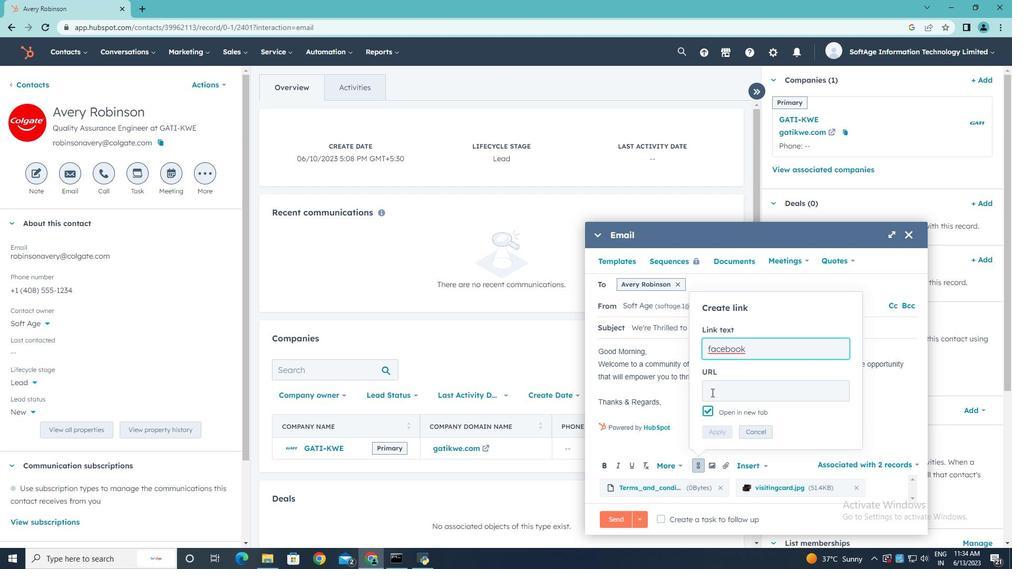 
Action: Mouse moved to (701, 350)
Screenshot: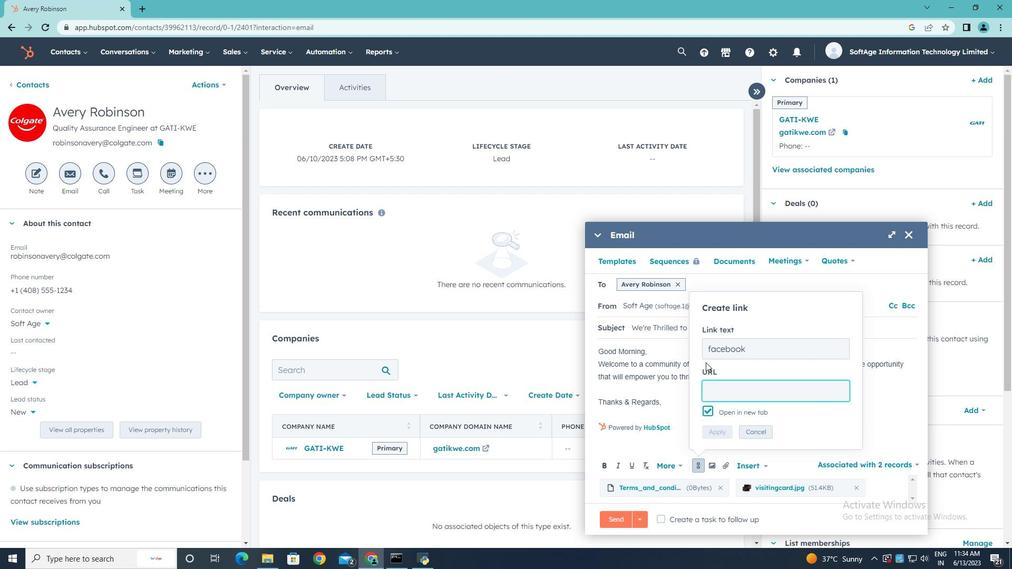 
Action: Key pressed www.facebook.com
Screenshot: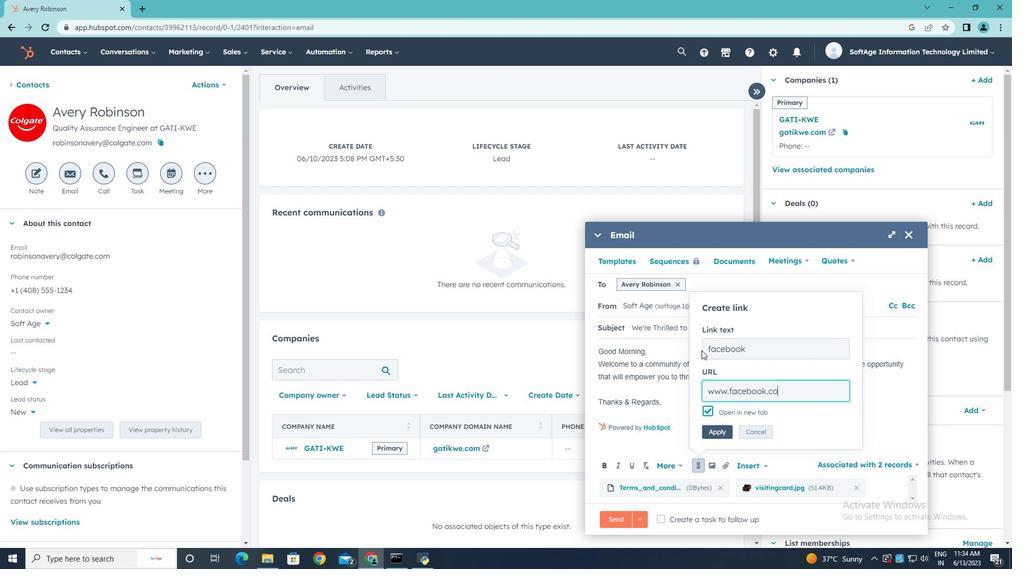 
Action: Mouse moved to (723, 432)
Screenshot: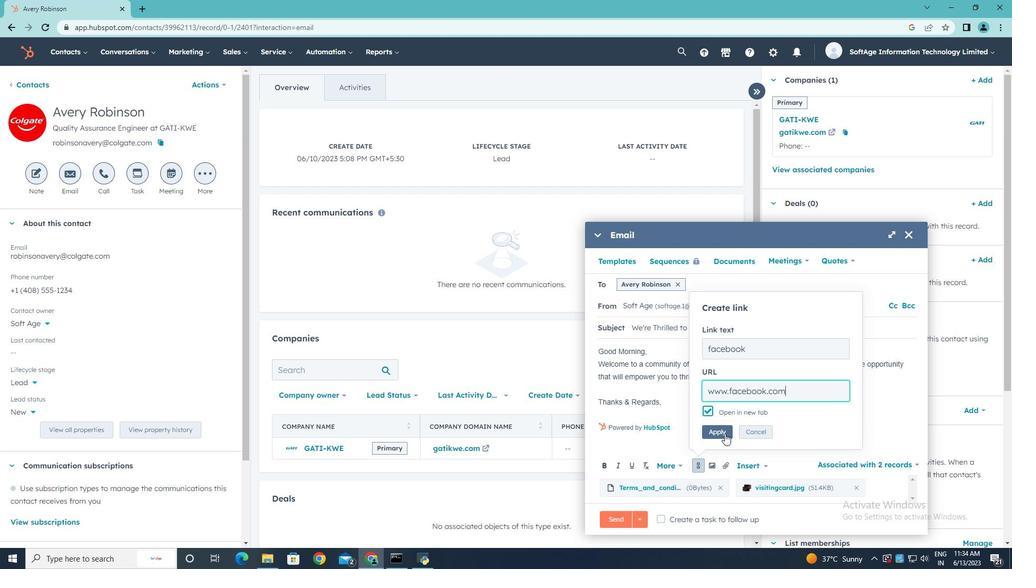 
Action: Mouse pressed left at (723, 432)
Screenshot: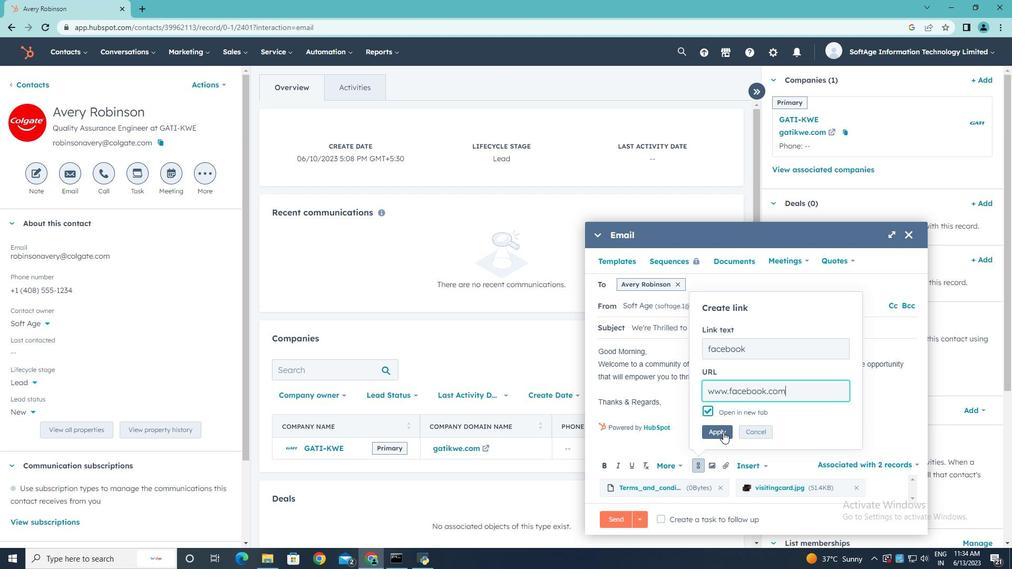 
Action: Mouse moved to (658, 518)
Screenshot: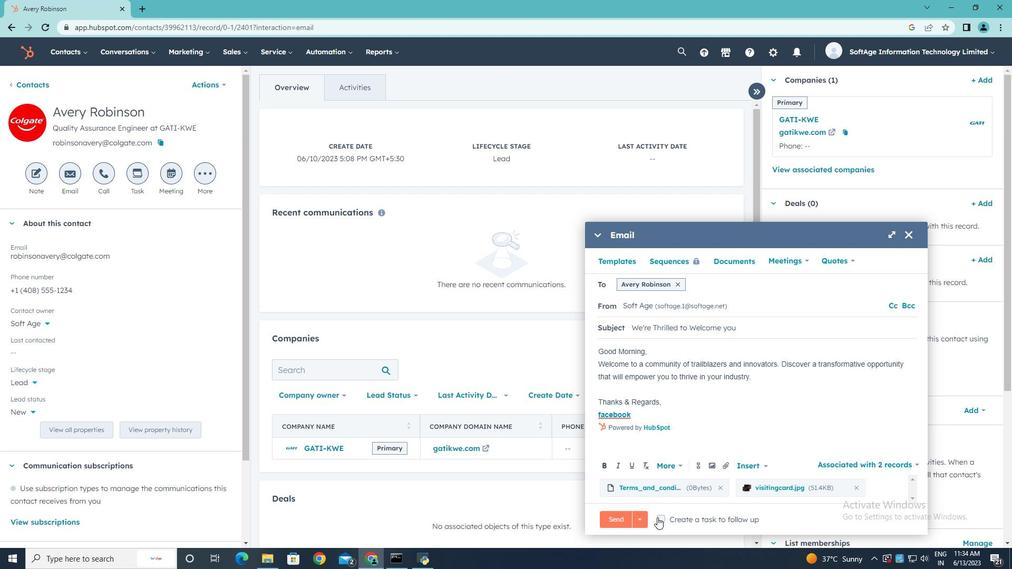
Action: Mouse pressed left at (658, 518)
Screenshot: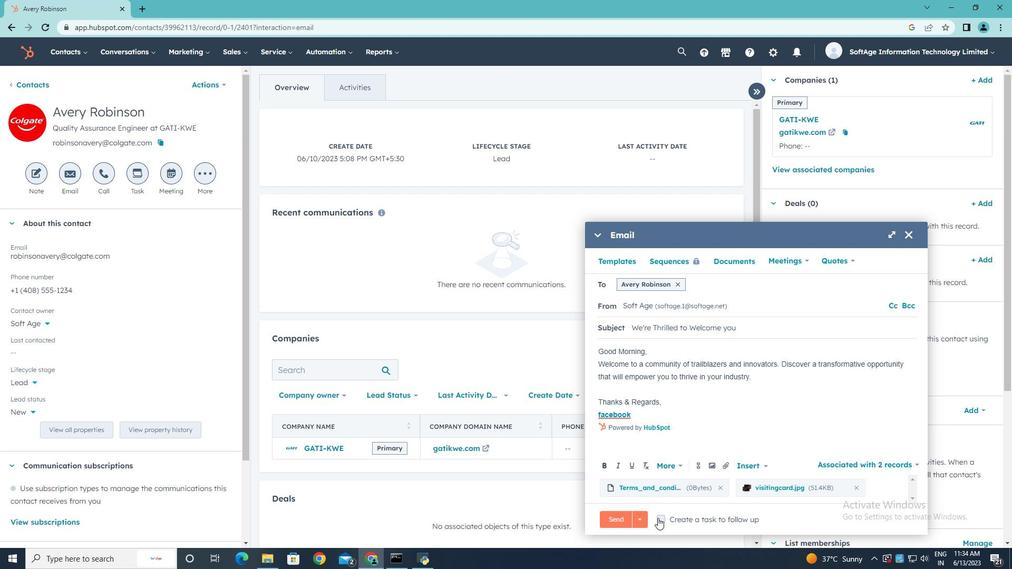 
Action: Mouse moved to (869, 519)
Screenshot: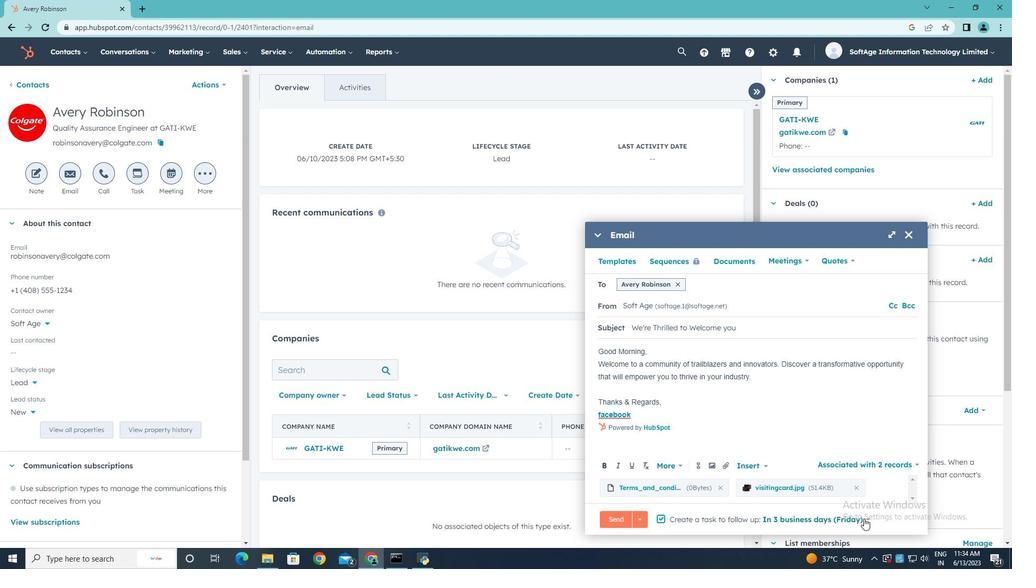 
Action: Mouse pressed left at (869, 519)
Screenshot: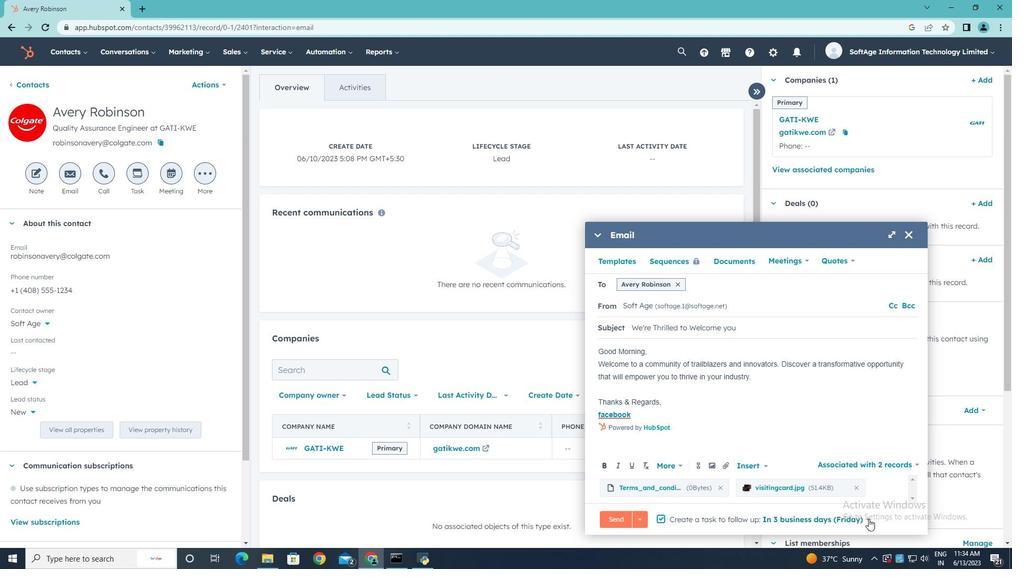 
Action: Mouse moved to (834, 440)
Screenshot: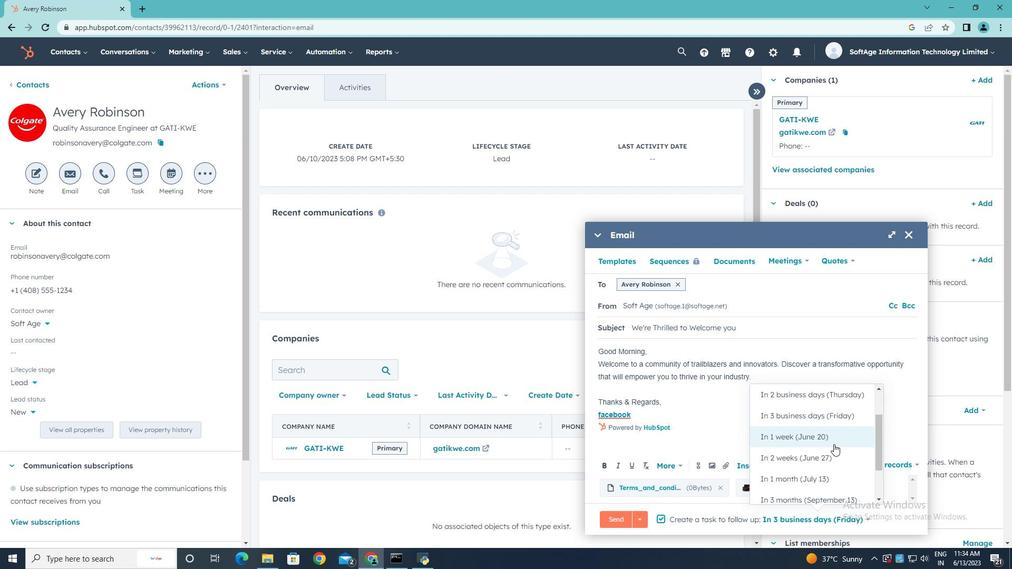 
Action: Mouse scrolled (834, 440) with delta (0, 0)
Screenshot: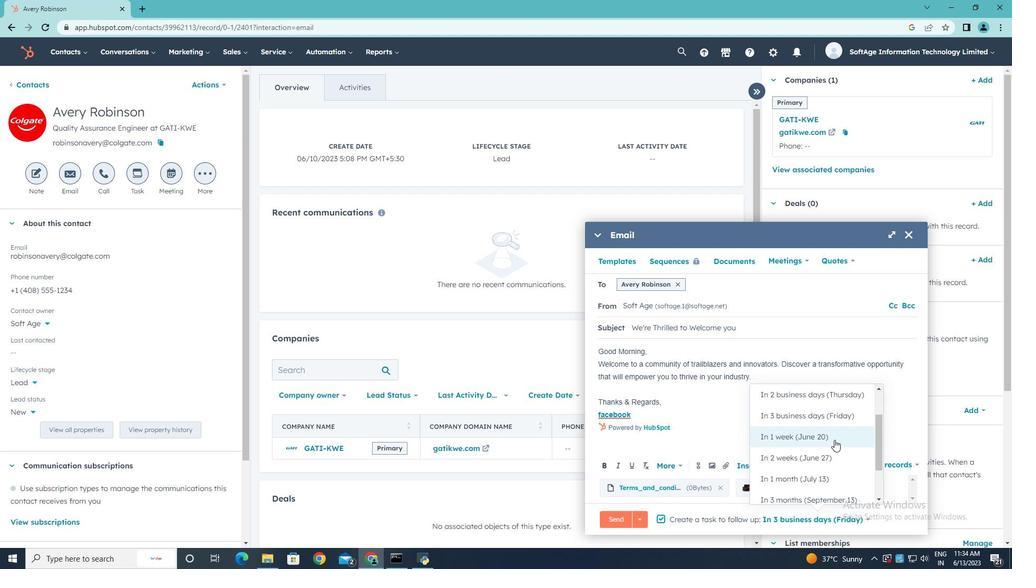 
Action: Mouse moved to (834, 440)
Screenshot: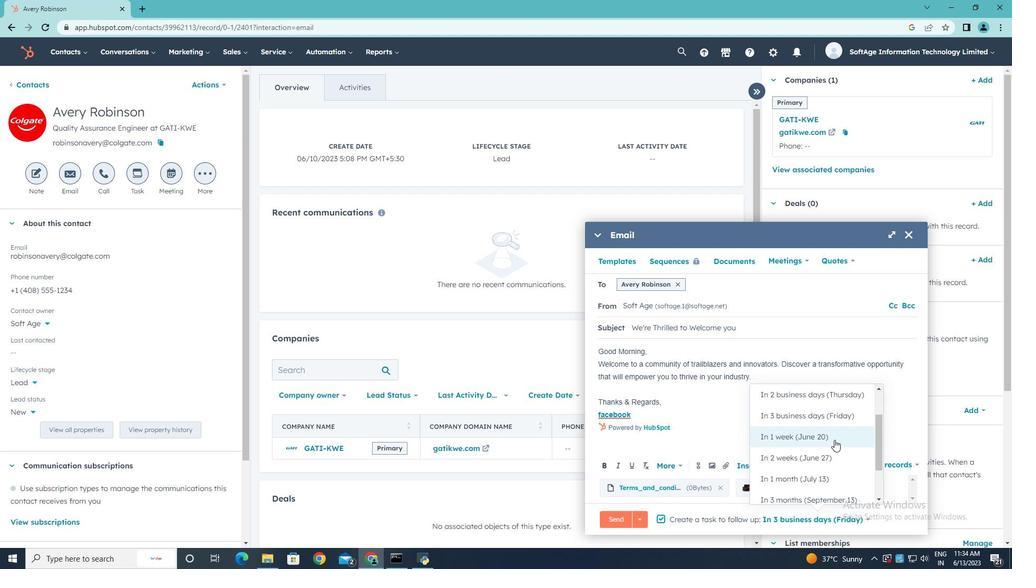 
Action: Mouse scrolled (834, 440) with delta (0, 0)
Screenshot: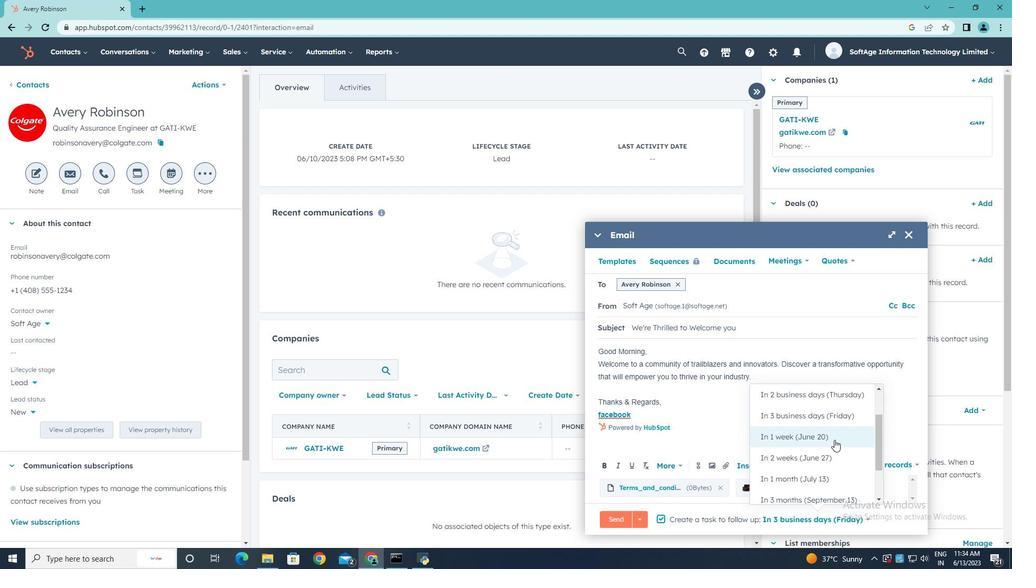 
Action: Mouse scrolled (834, 440) with delta (0, 0)
Screenshot: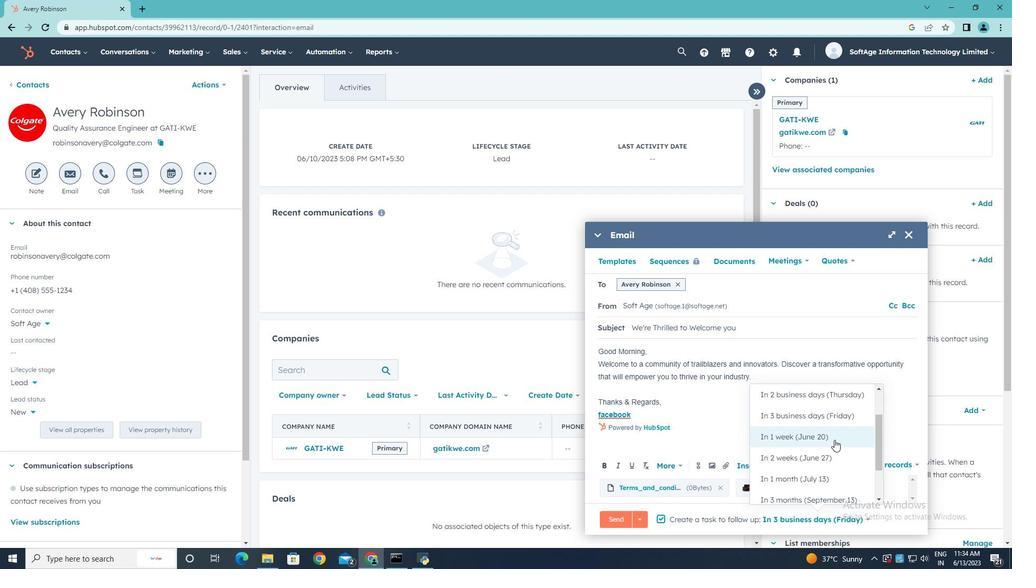 
Action: Mouse scrolled (834, 440) with delta (0, 0)
Screenshot: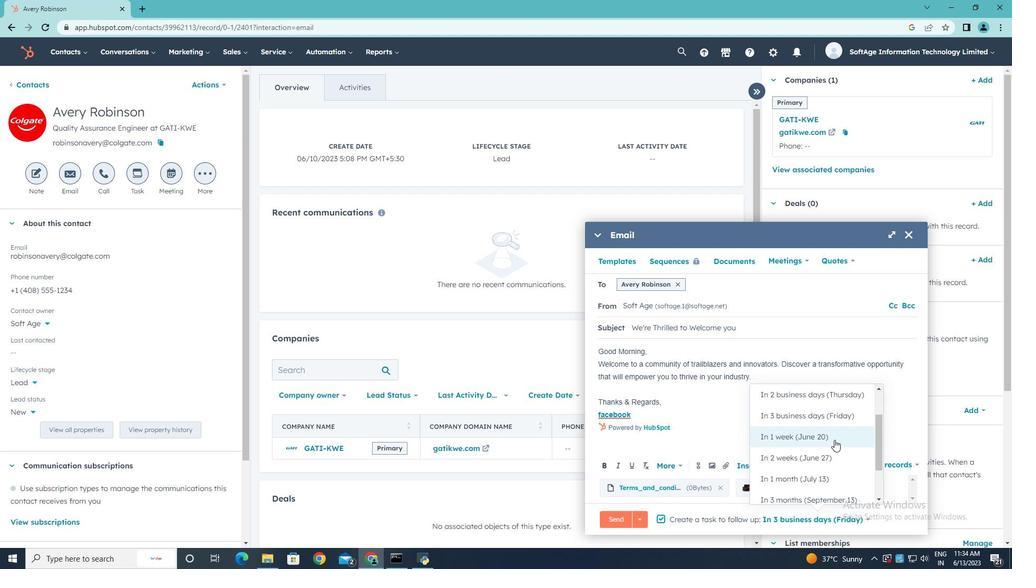 
Action: Mouse scrolled (834, 440) with delta (0, 0)
Screenshot: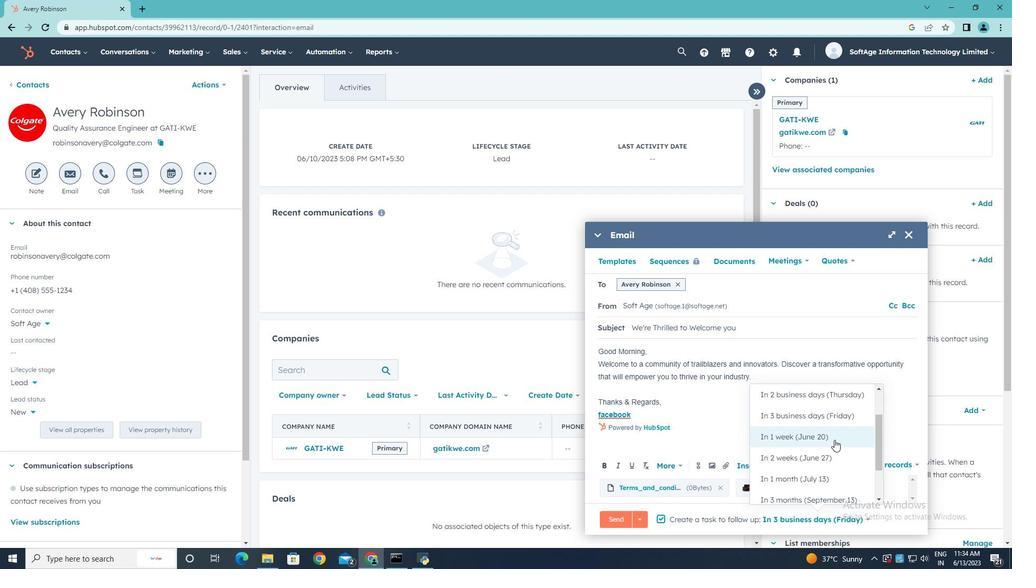 
Action: Mouse moved to (809, 420)
Screenshot: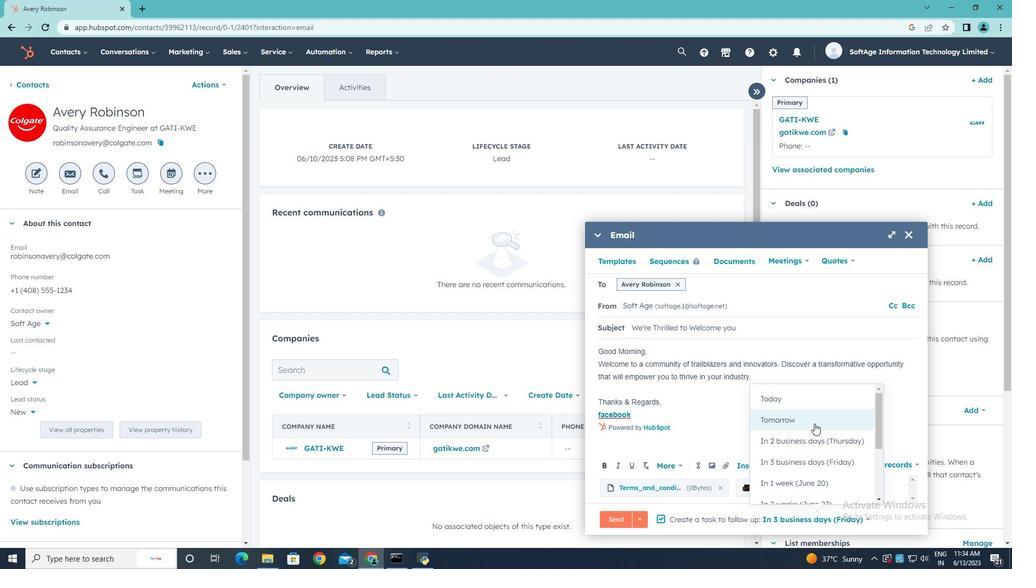 
Action: Mouse pressed left at (809, 420)
Screenshot: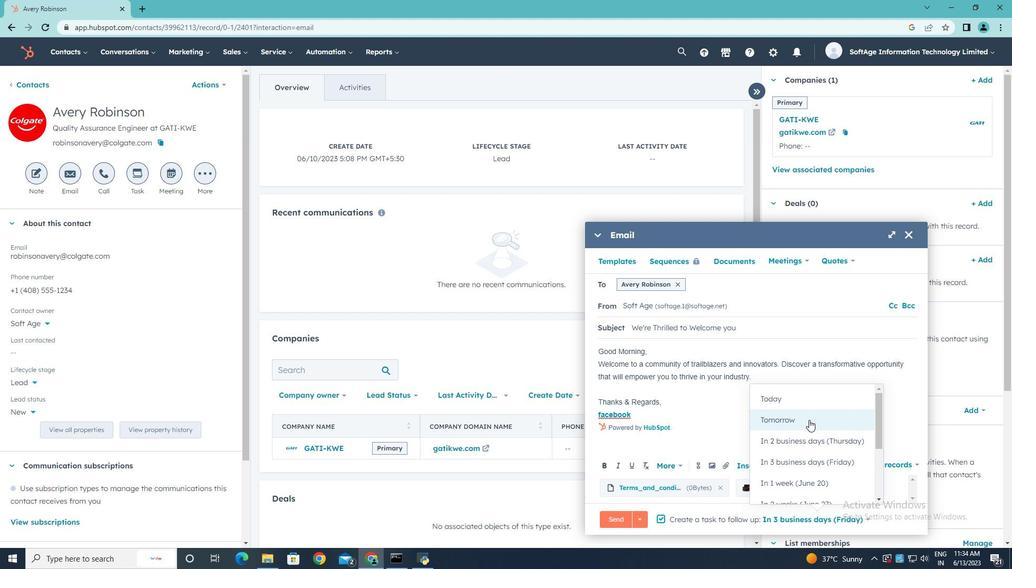 
Action: Mouse moved to (620, 519)
Screenshot: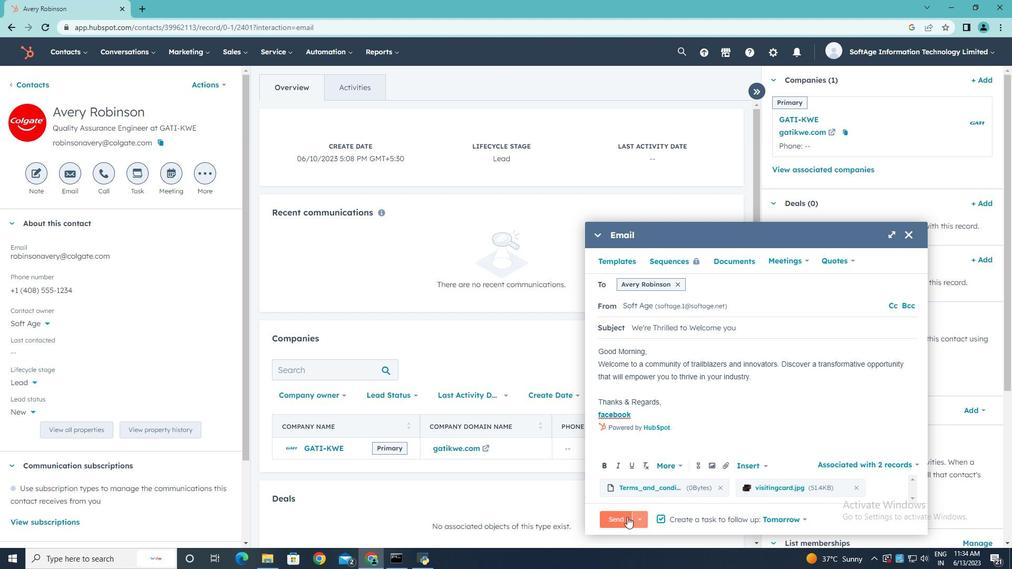 
Action: Mouse pressed left at (620, 519)
Screenshot: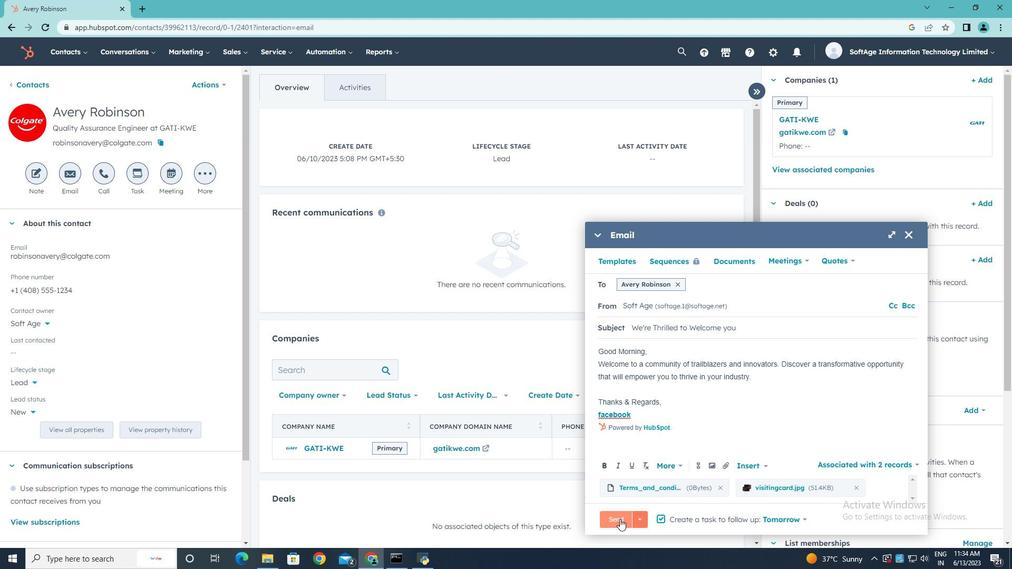 
